 Task: Find connections with filter location Erlangen with filter topic #Professionalwomenwith filter profile language English with filter current company Adani Wilmar Limited with filter school GYAN GANGA COLLEGE OF TECHNOLOGY, JABALPUR with filter industry Satellite Telecommunications with filter service category Customer Service with filter keywords title Building Inspector
Action: Mouse moved to (465, 64)
Screenshot: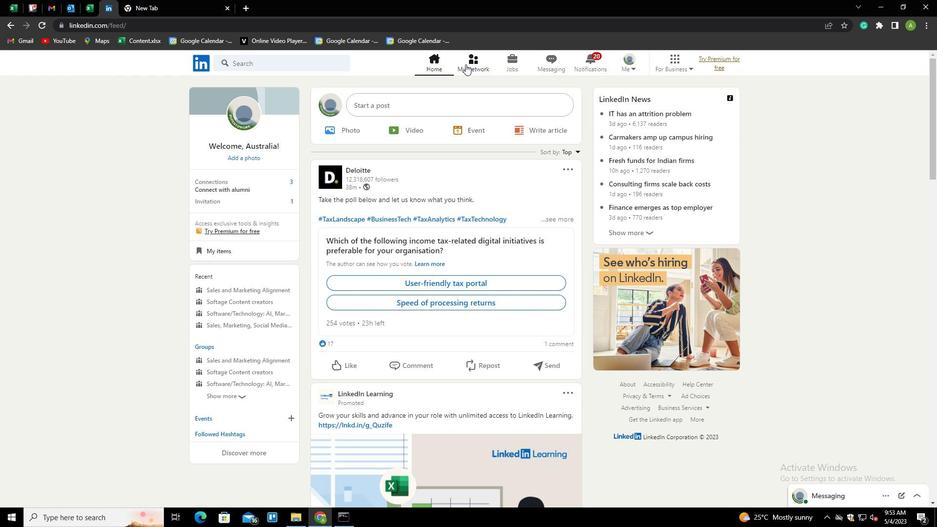 
Action: Mouse pressed left at (465, 64)
Screenshot: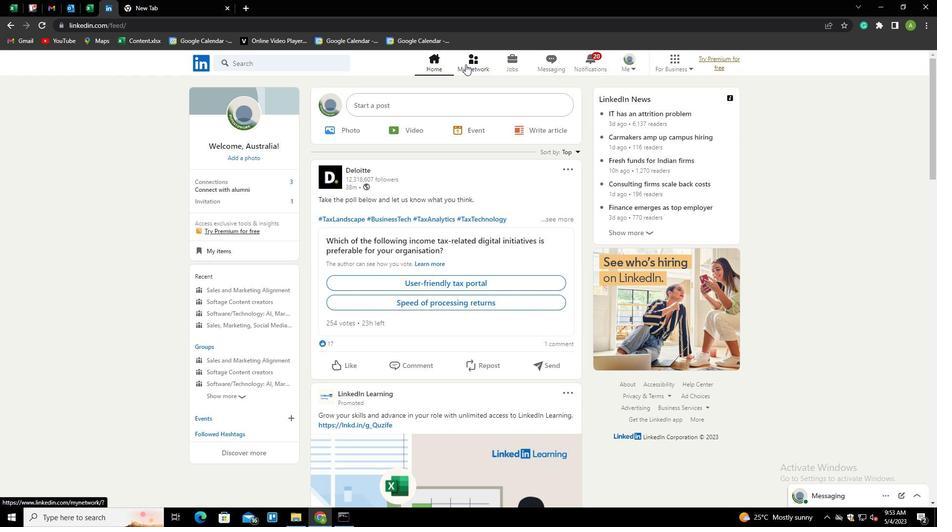 
Action: Mouse moved to (231, 117)
Screenshot: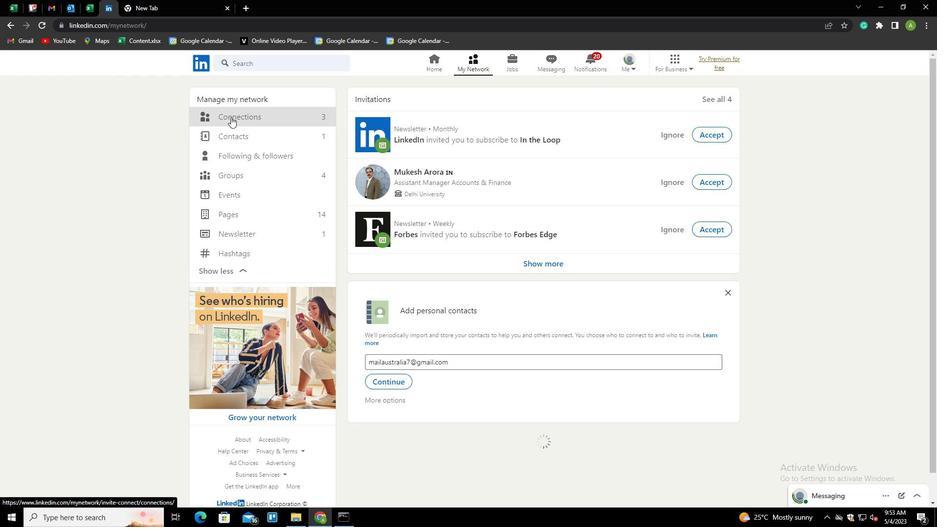 
Action: Mouse pressed left at (231, 117)
Screenshot: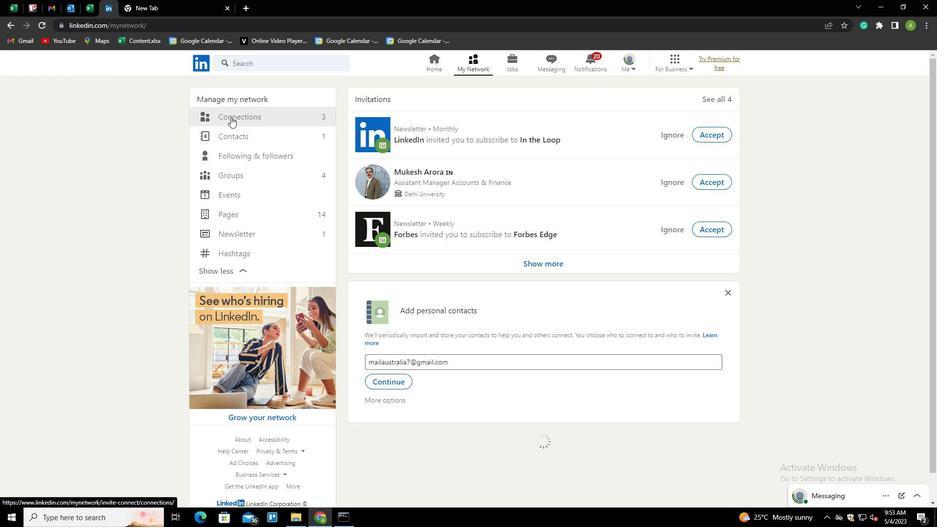 
Action: Mouse moved to (533, 113)
Screenshot: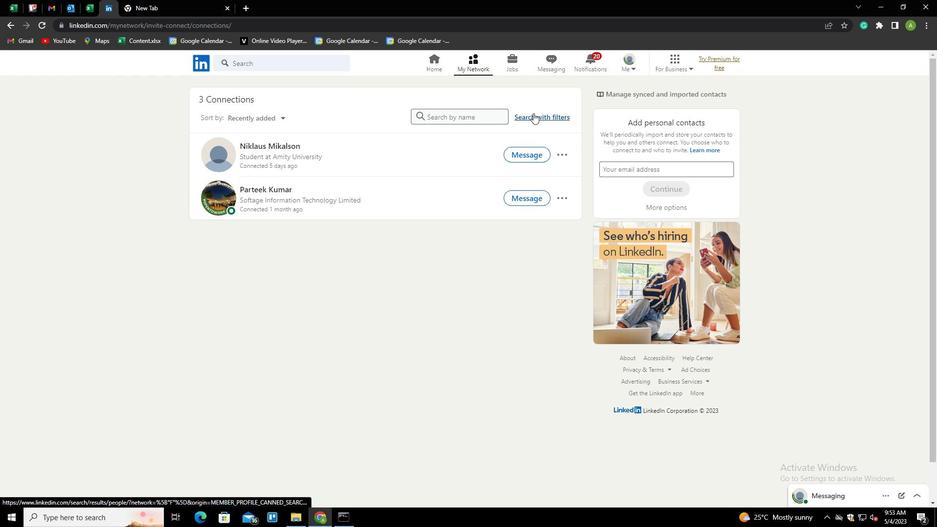 
Action: Mouse pressed left at (533, 113)
Screenshot: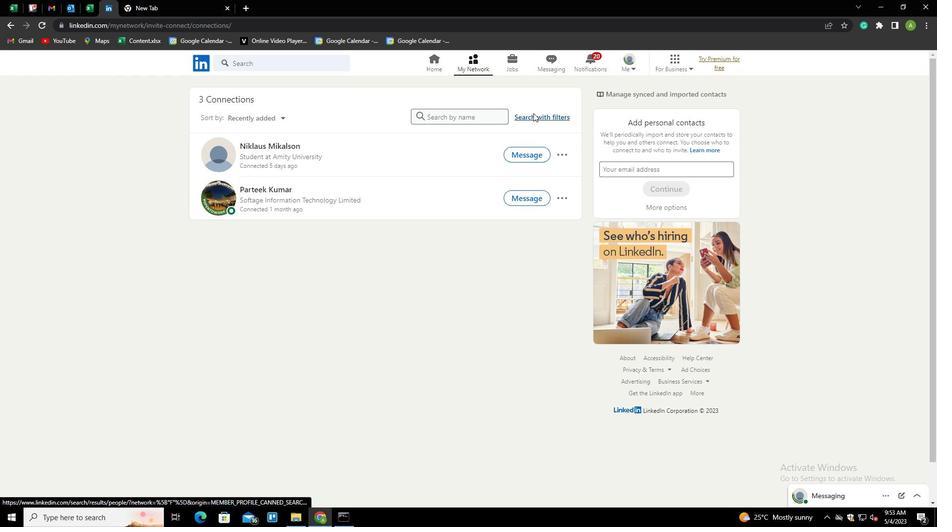 
Action: Mouse moved to (498, 87)
Screenshot: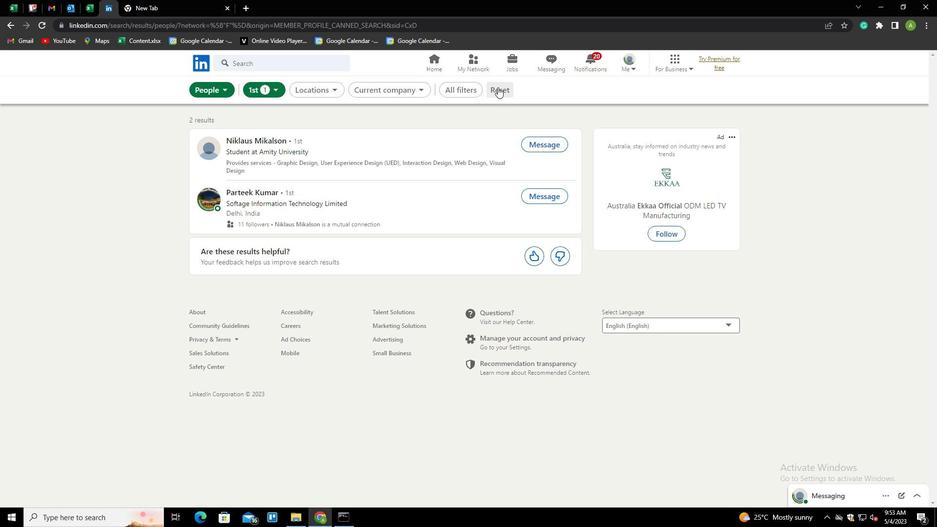 
Action: Mouse pressed left at (498, 87)
Screenshot: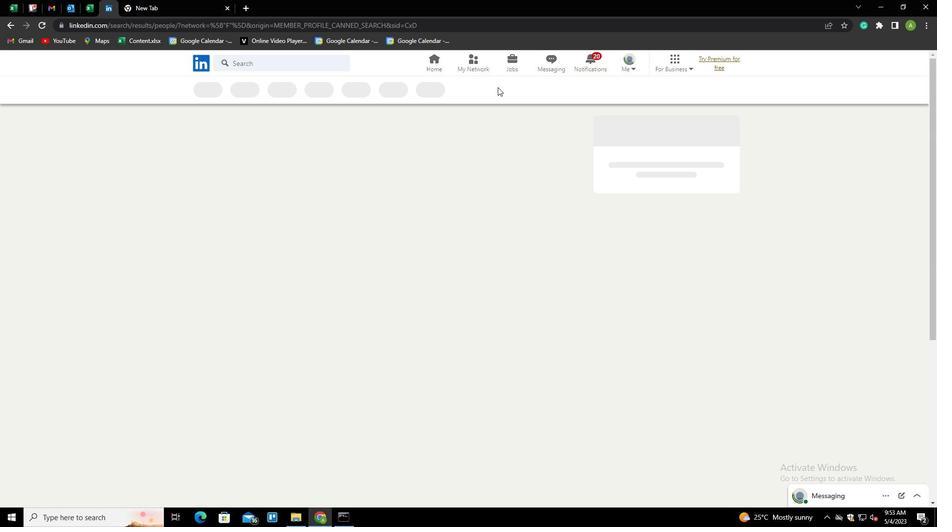 
Action: Mouse moved to (497, 94)
Screenshot: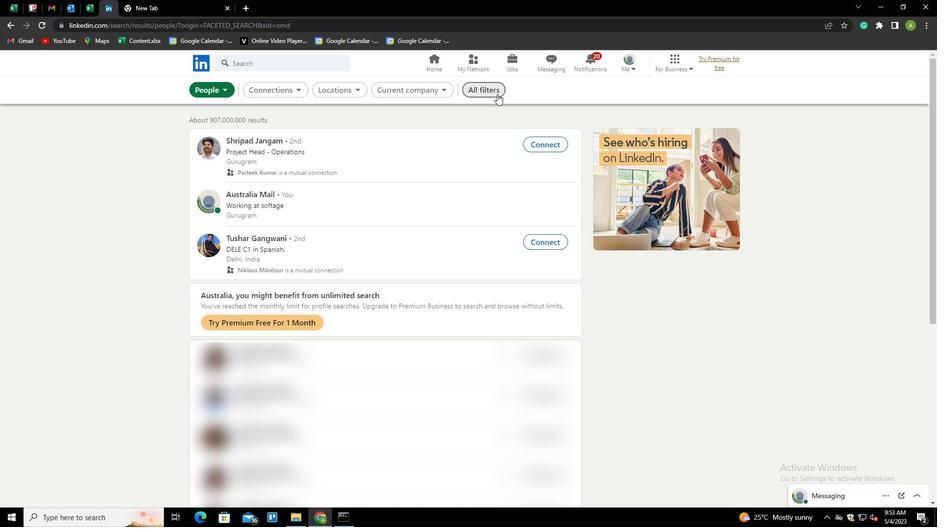 
Action: Mouse pressed left at (497, 94)
Screenshot: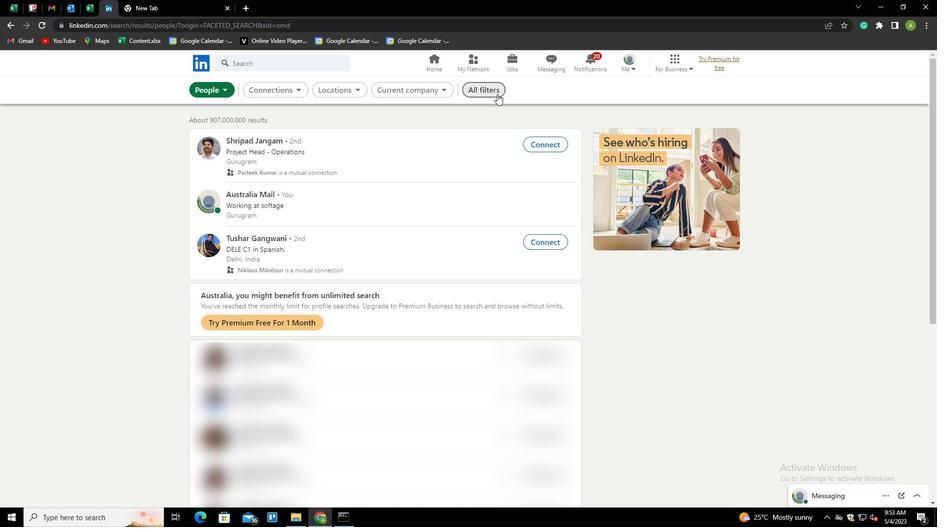 
Action: Mouse moved to (812, 235)
Screenshot: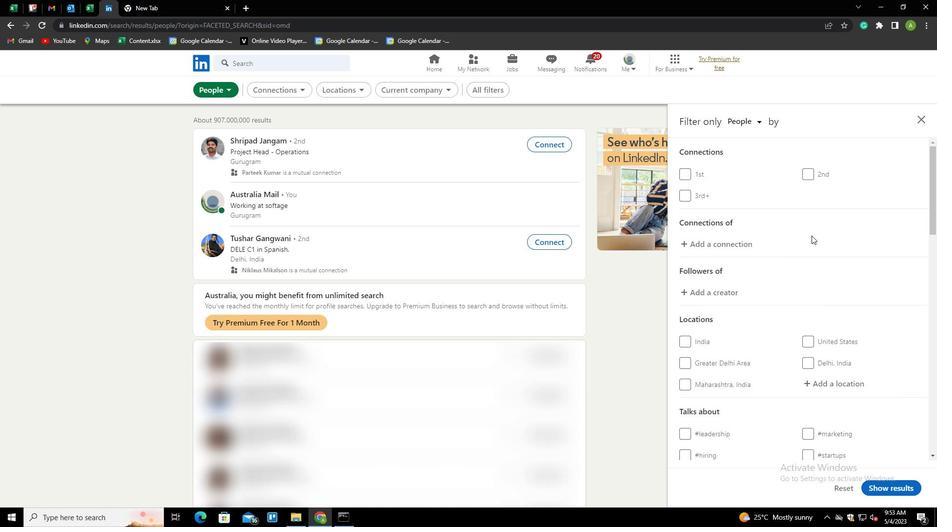 
Action: Mouse scrolled (812, 235) with delta (0, 0)
Screenshot: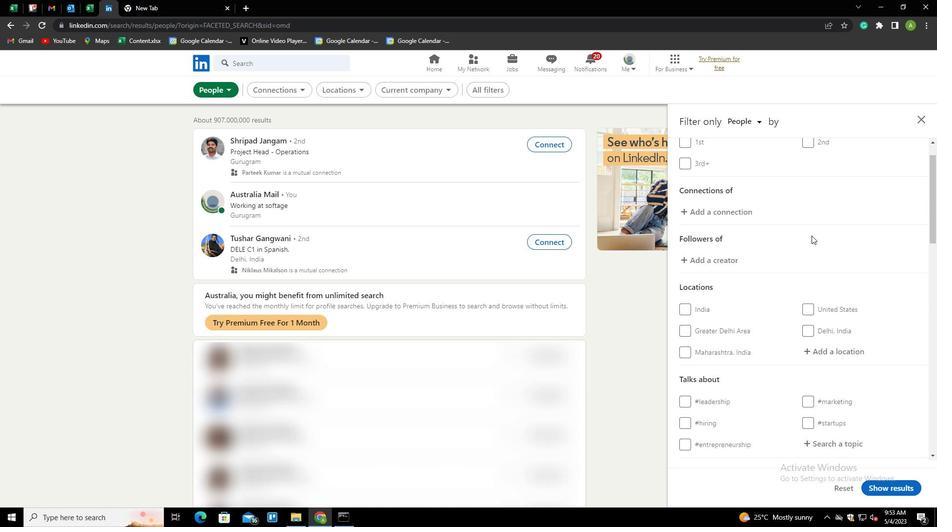 
Action: Mouse scrolled (812, 235) with delta (0, 0)
Screenshot: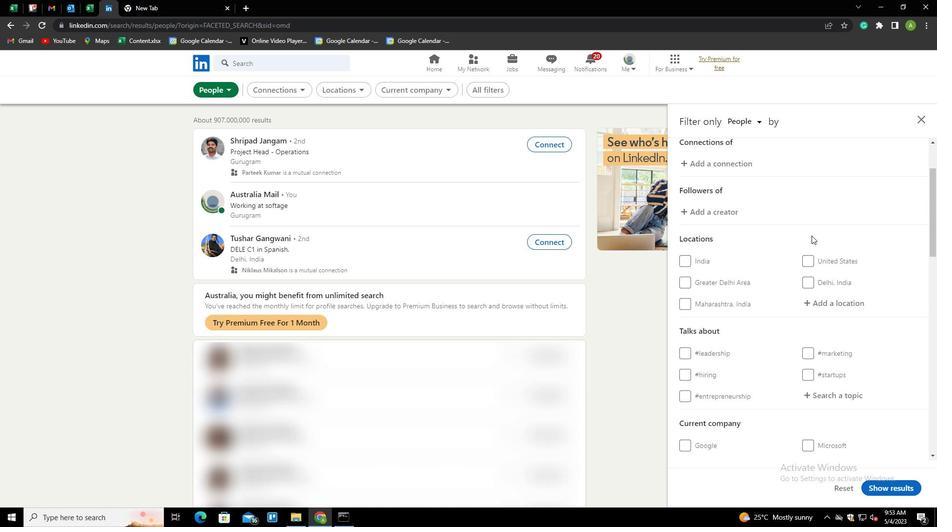 
Action: Mouse moved to (815, 282)
Screenshot: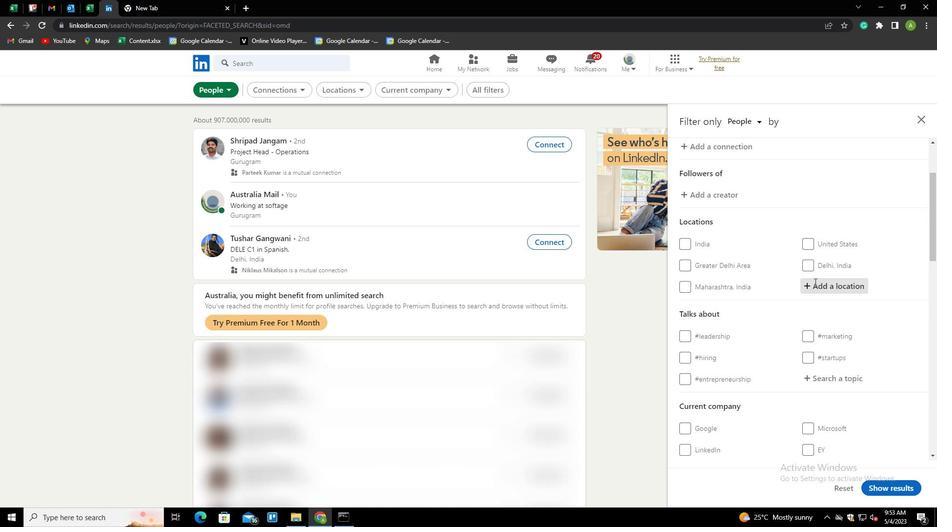 
Action: Mouse pressed left at (815, 282)
Screenshot: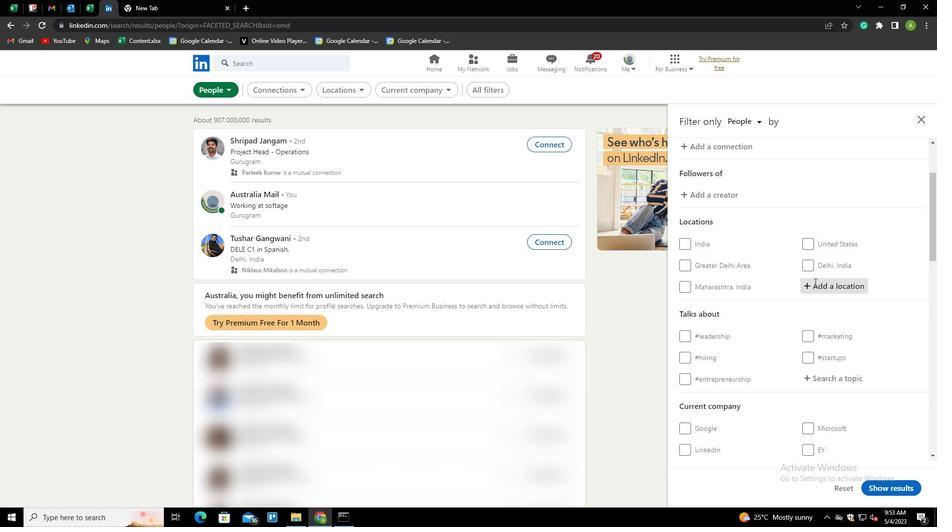
Action: Mouse moved to (828, 289)
Screenshot: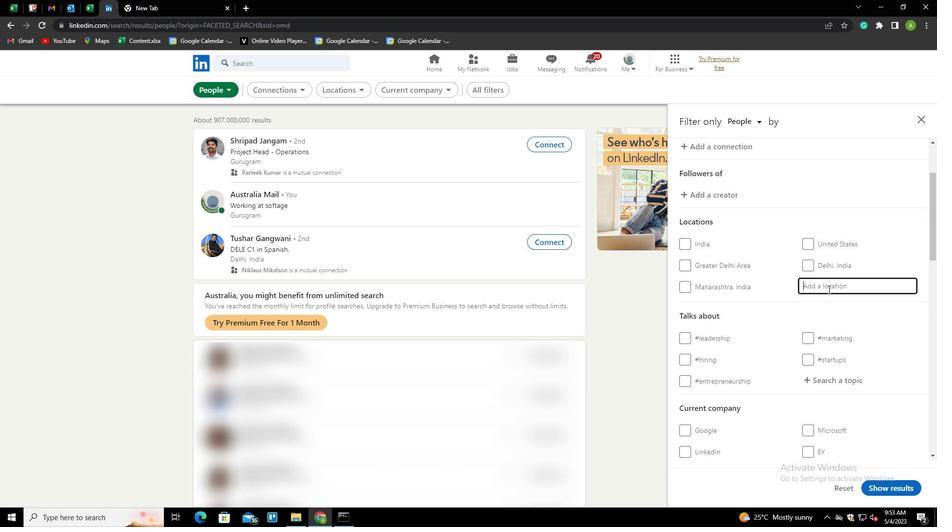 
Action: Mouse pressed left at (828, 289)
Screenshot: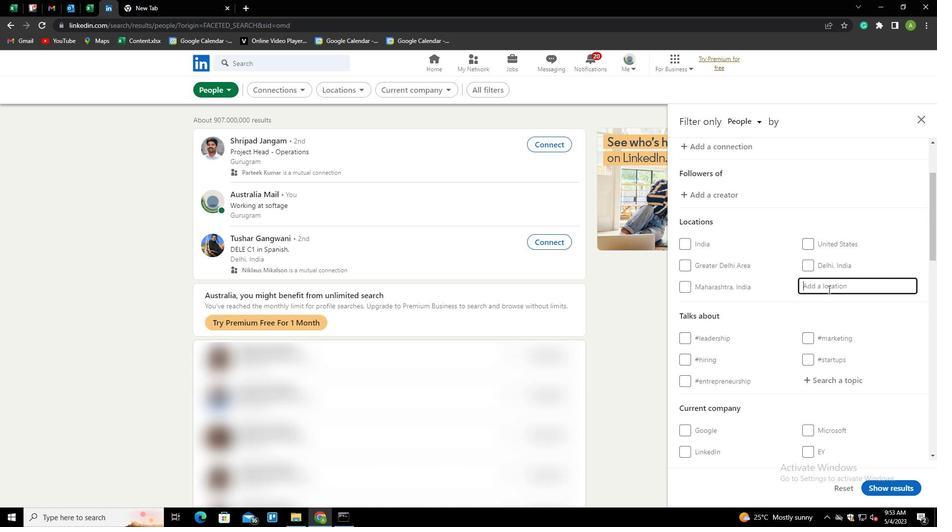 
Action: Key pressed <Key.shift>ERLANGEN<Key.down><Key.enter>
Screenshot: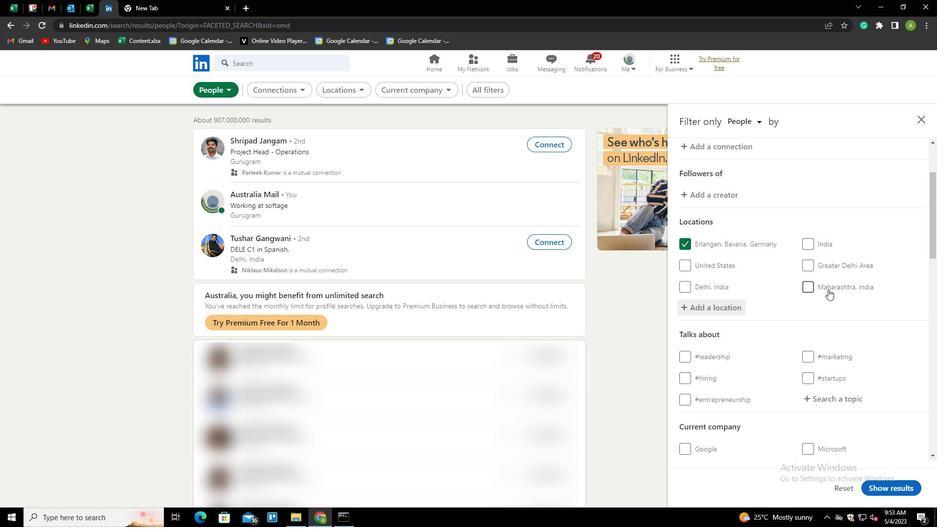 
Action: Mouse scrolled (828, 289) with delta (0, 0)
Screenshot: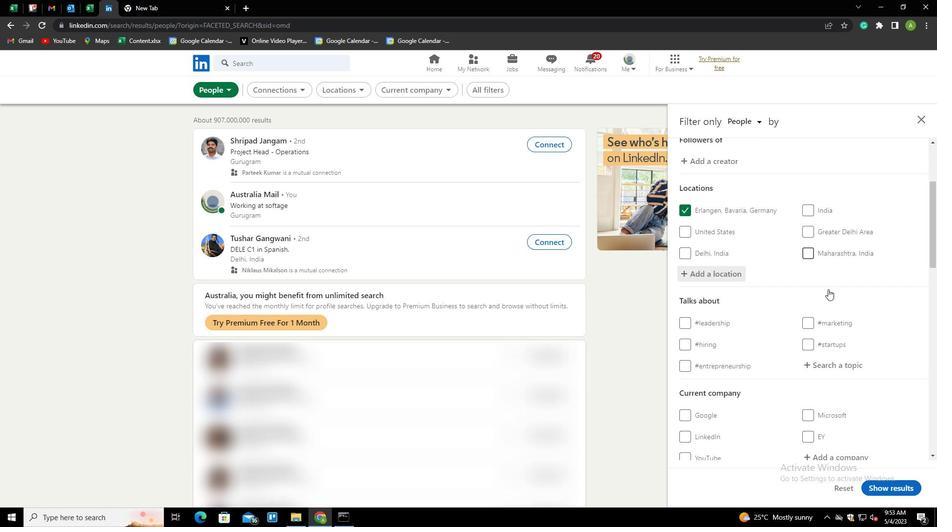 
Action: Mouse scrolled (828, 289) with delta (0, 0)
Screenshot: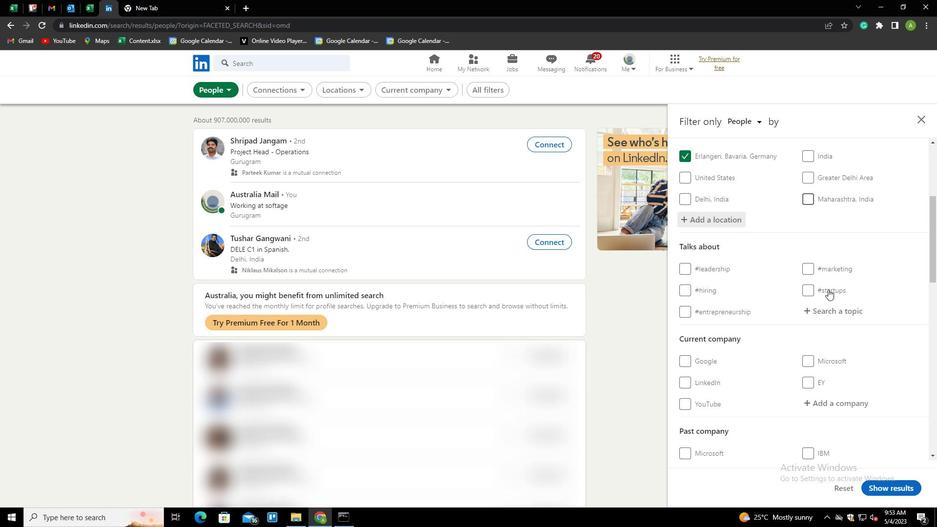 
Action: Mouse scrolled (828, 289) with delta (0, 0)
Screenshot: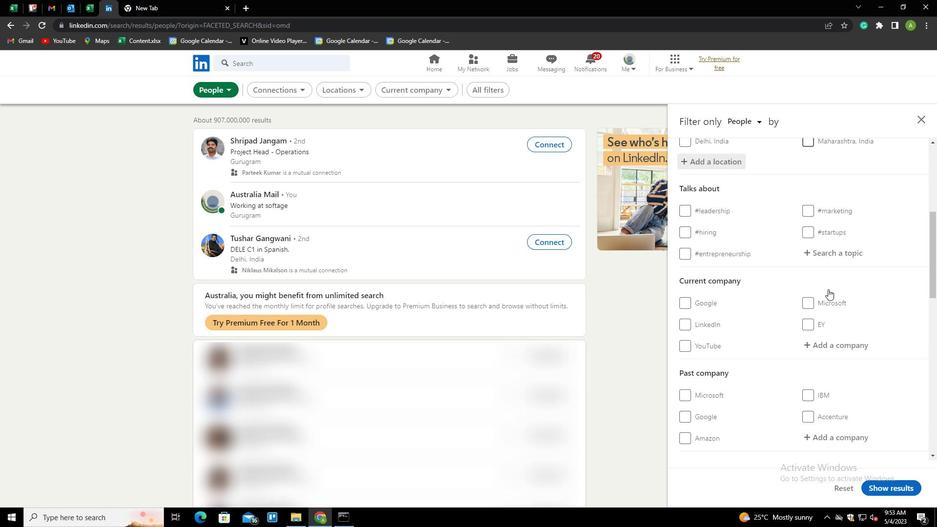 
Action: Mouse moved to (828, 254)
Screenshot: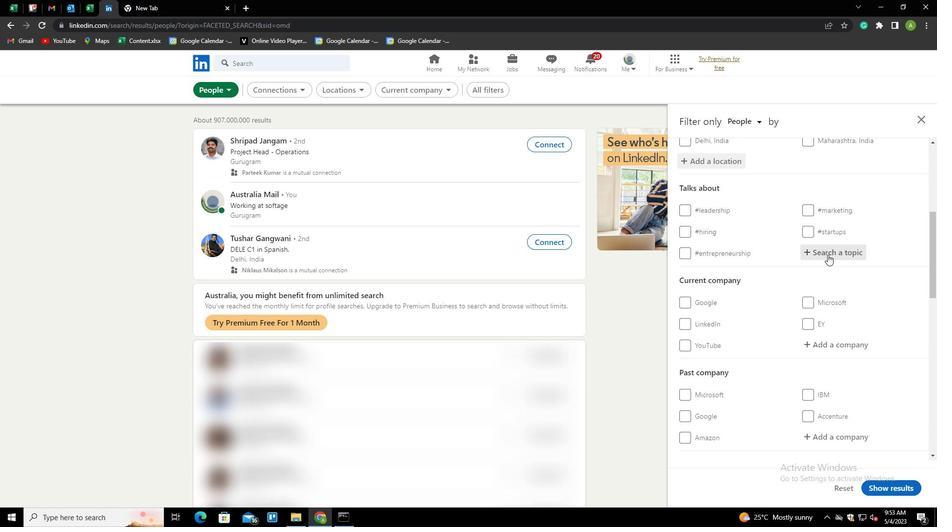 
Action: Mouse pressed left at (828, 254)
Screenshot: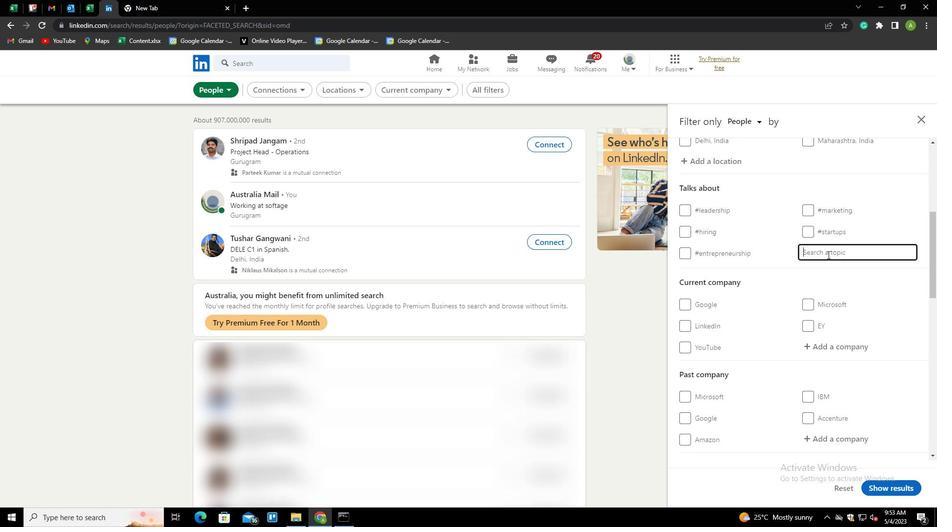 
Action: Key pressed PROFESSIONAL<Key.down><Key.down>WOMEN<Key.down><Key.enter>
Screenshot: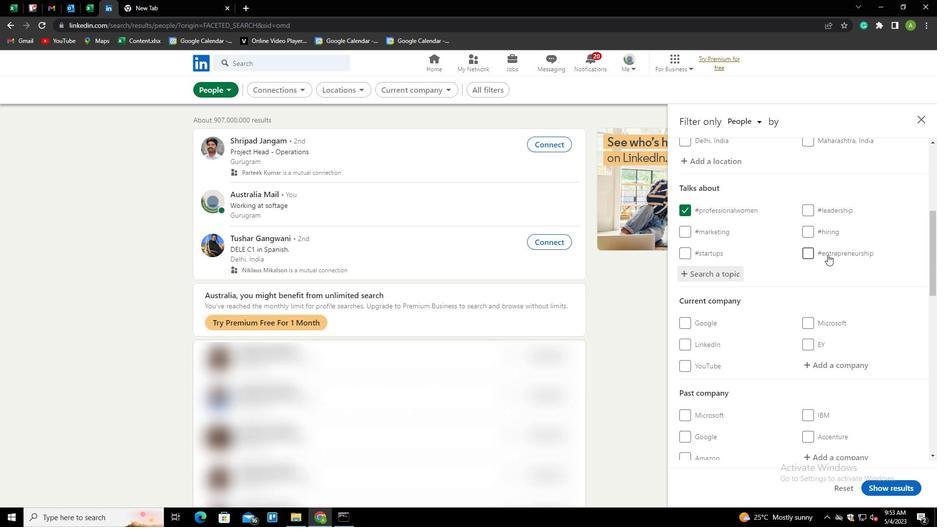 
Action: Mouse scrolled (828, 254) with delta (0, 0)
Screenshot: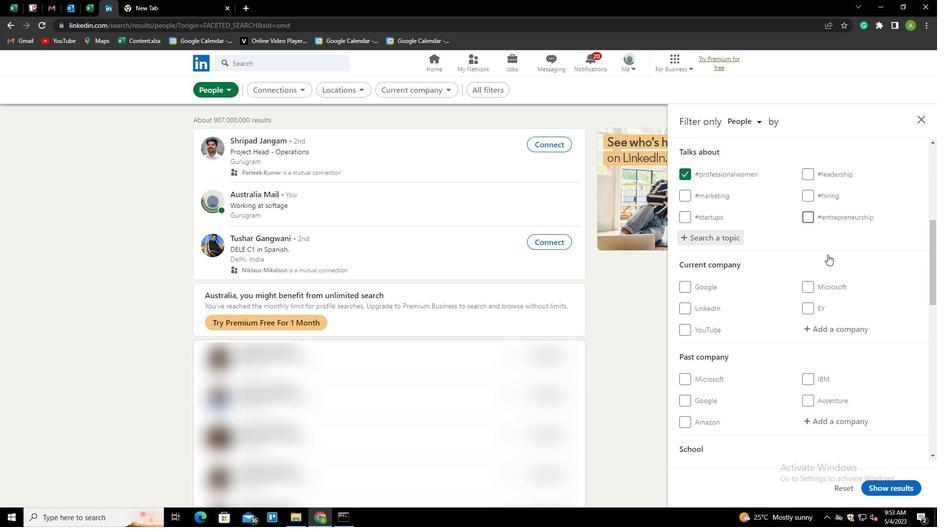 
Action: Mouse scrolled (828, 254) with delta (0, 0)
Screenshot: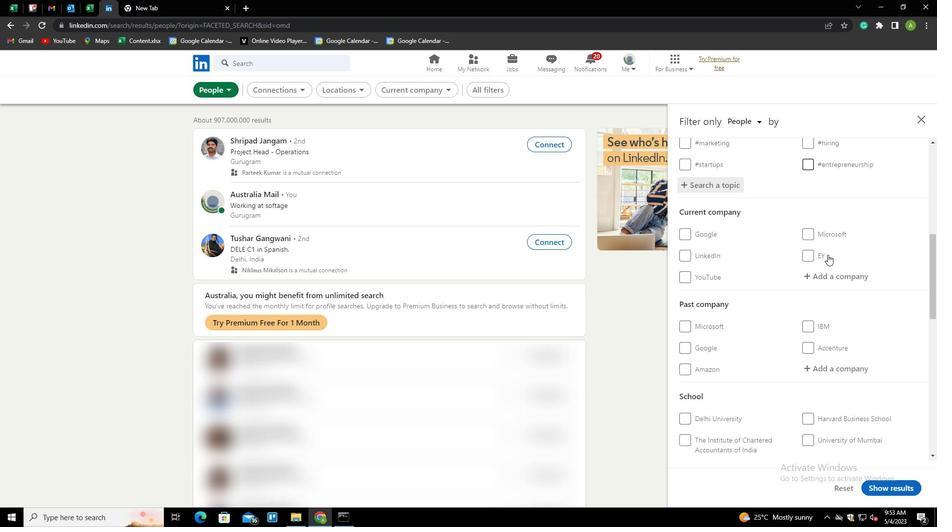 
Action: Mouse scrolled (828, 254) with delta (0, 0)
Screenshot: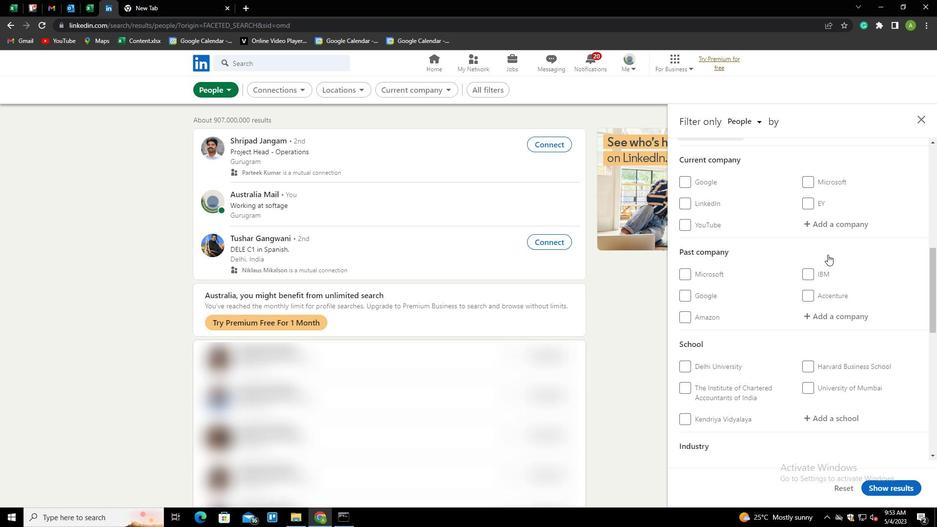 
Action: Mouse scrolled (828, 254) with delta (0, 0)
Screenshot: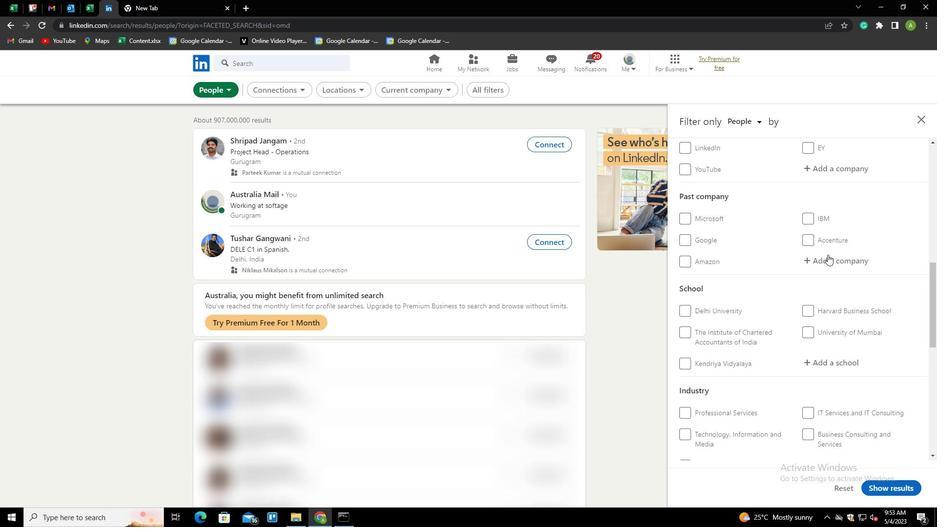 
Action: Mouse scrolled (828, 254) with delta (0, 0)
Screenshot: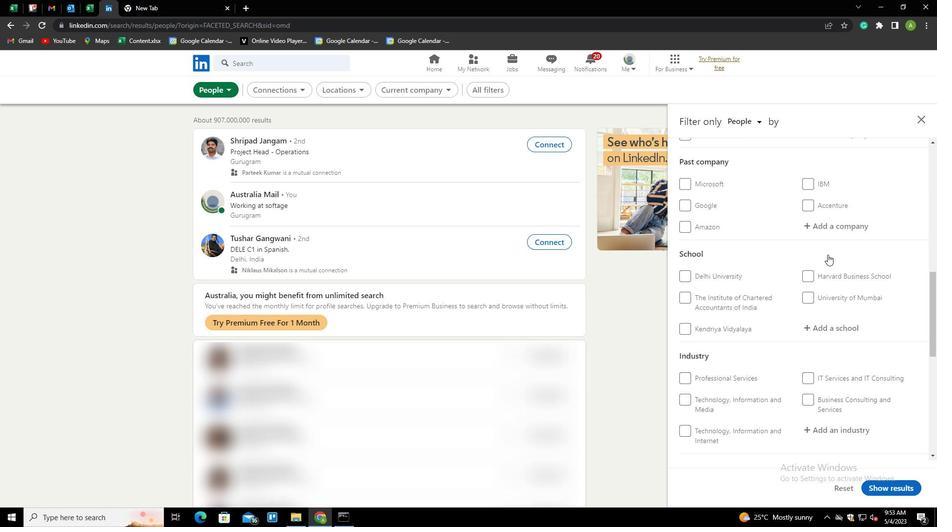 
Action: Mouse scrolled (828, 254) with delta (0, 0)
Screenshot: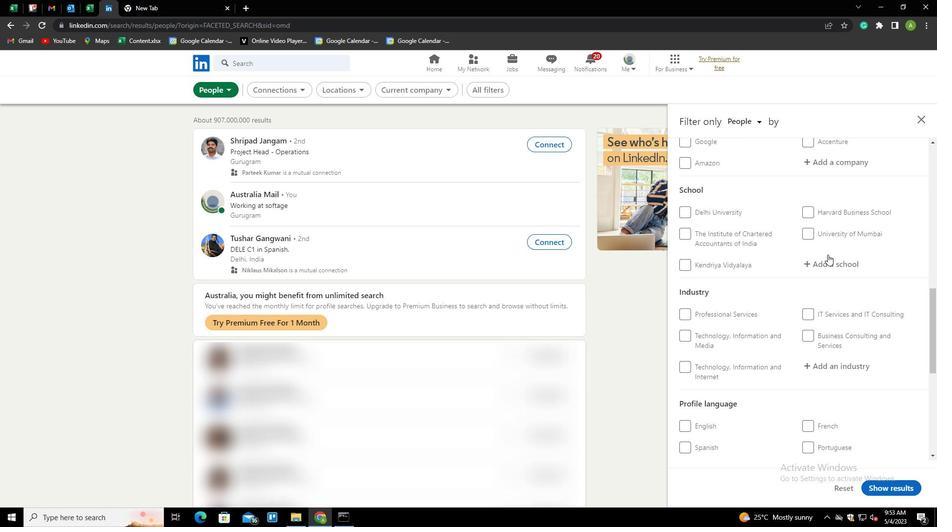 
Action: Mouse scrolled (828, 254) with delta (0, 0)
Screenshot: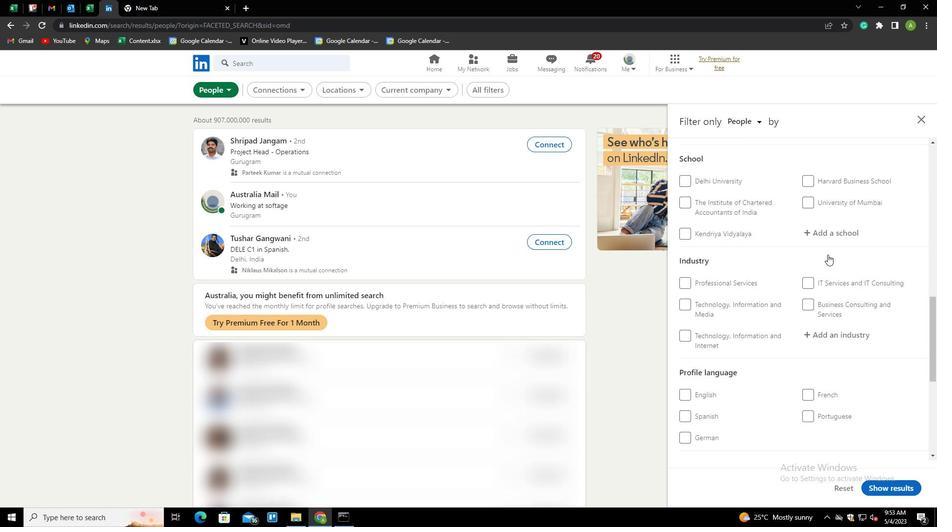 
Action: Mouse scrolled (828, 254) with delta (0, 0)
Screenshot: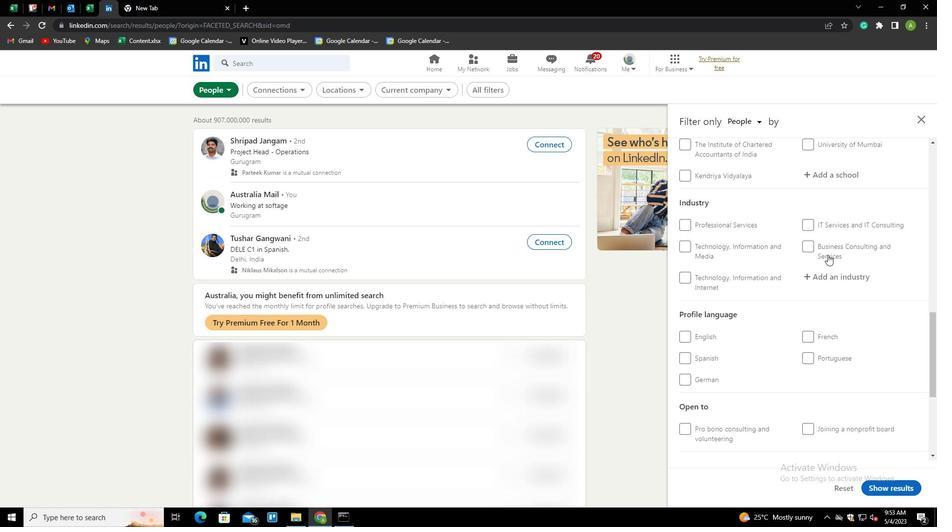 
Action: Mouse scrolled (828, 254) with delta (0, 0)
Screenshot: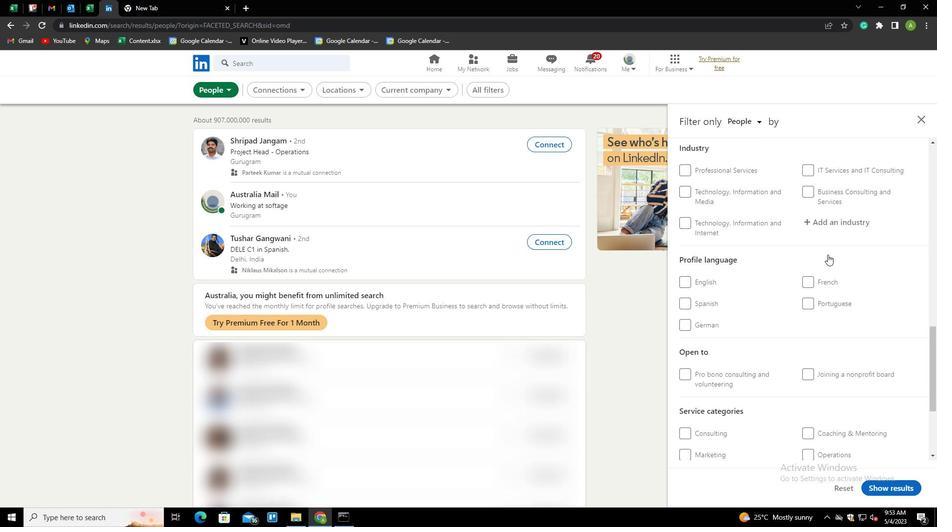 
Action: Mouse moved to (693, 281)
Screenshot: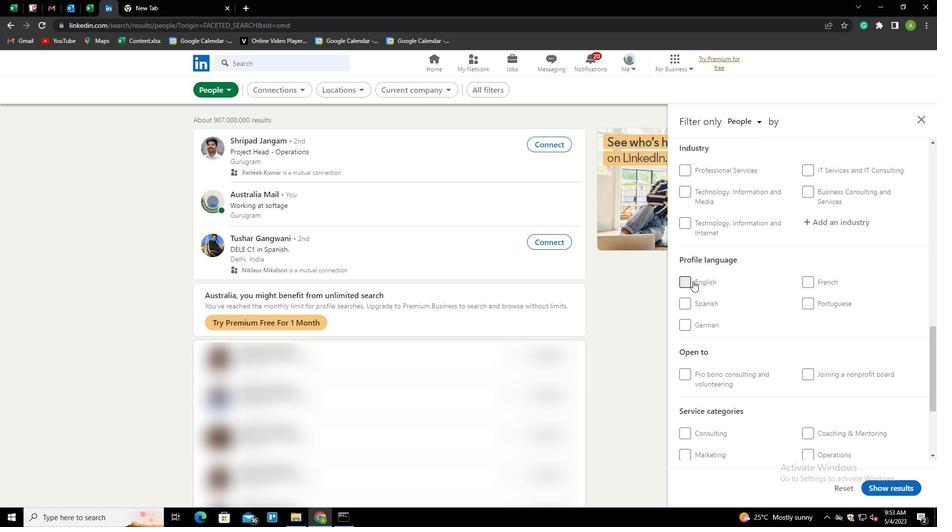 
Action: Mouse pressed left at (693, 281)
Screenshot: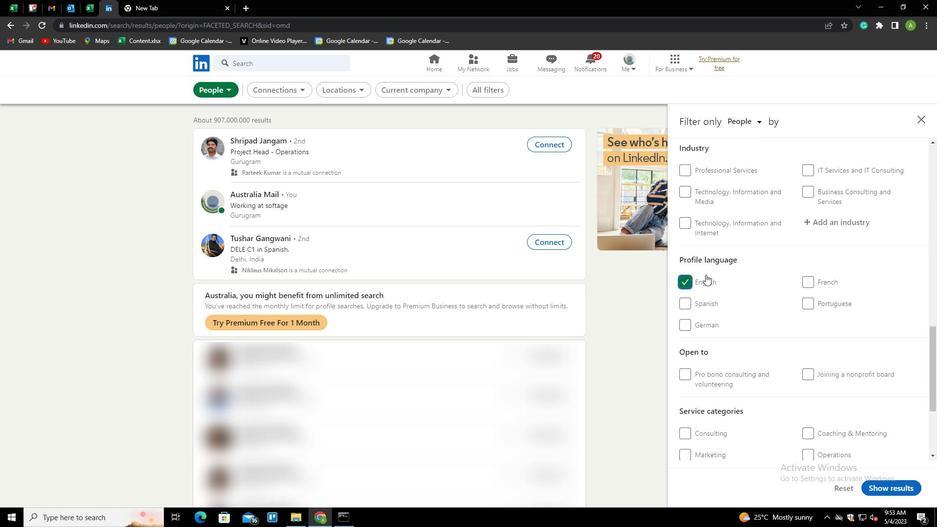 
Action: Mouse moved to (830, 236)
Screenshot: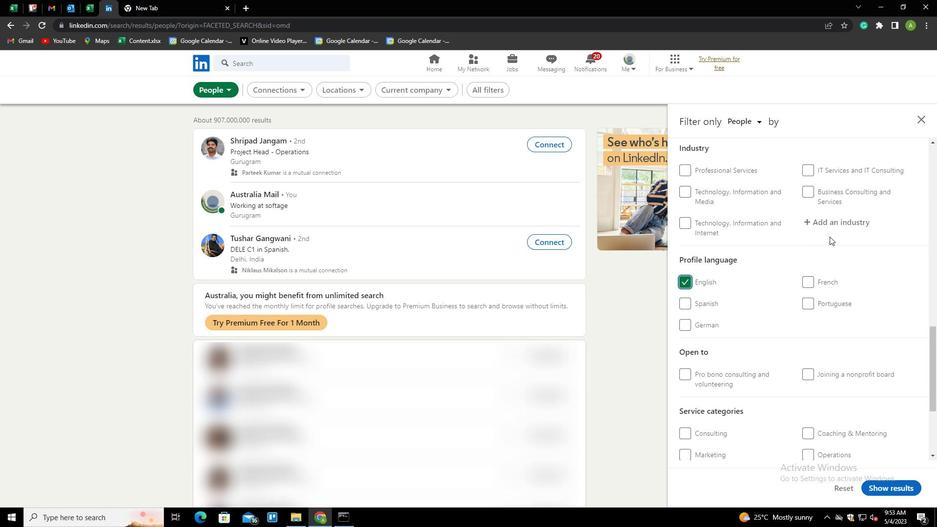 
Action: Mouse scrolled (830, 237) with delta (0, 0)
Screenshot: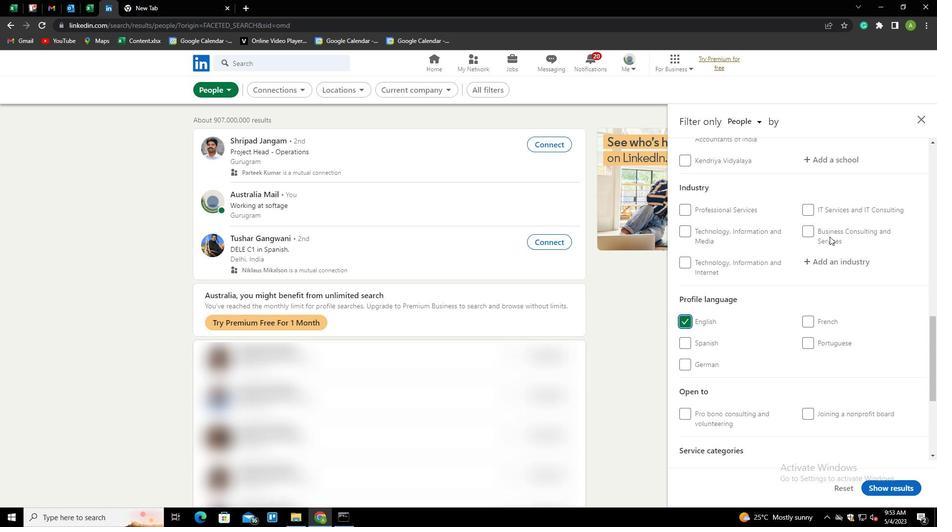 
Action: Mouse scrolled (830, 237) with delta (0, 0)
Screenshot: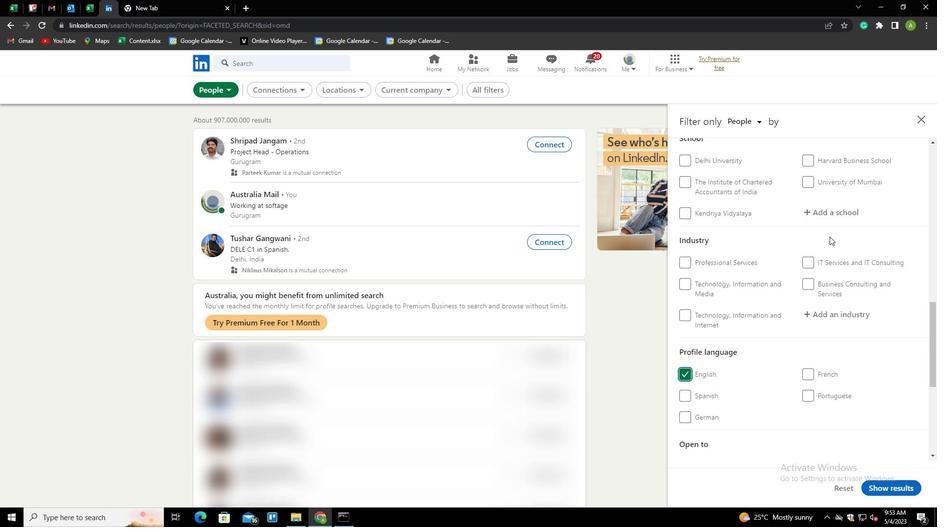 
Action: Mouse scrolled (830, 237) with delta (0, 0)
Screenshot: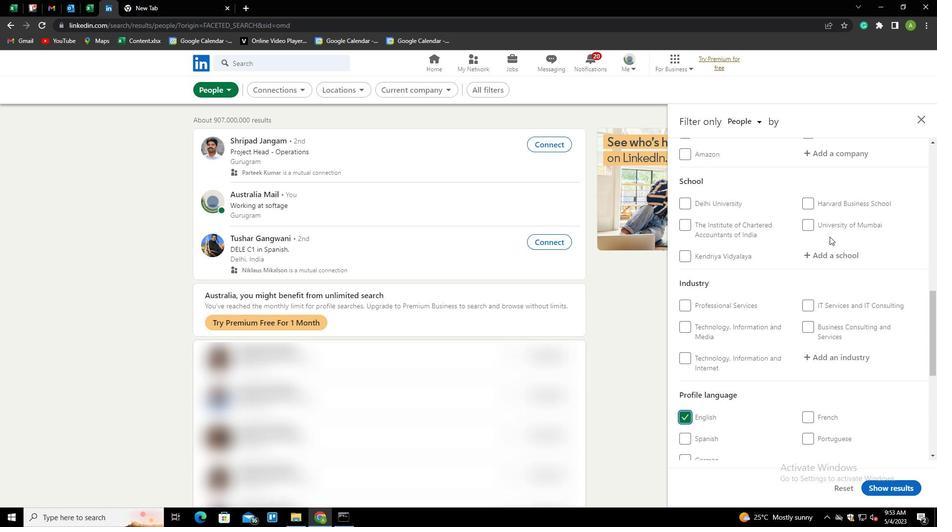 
Action: Mouse scrolled (830, 237) with delta (0, 0)
Screenshot: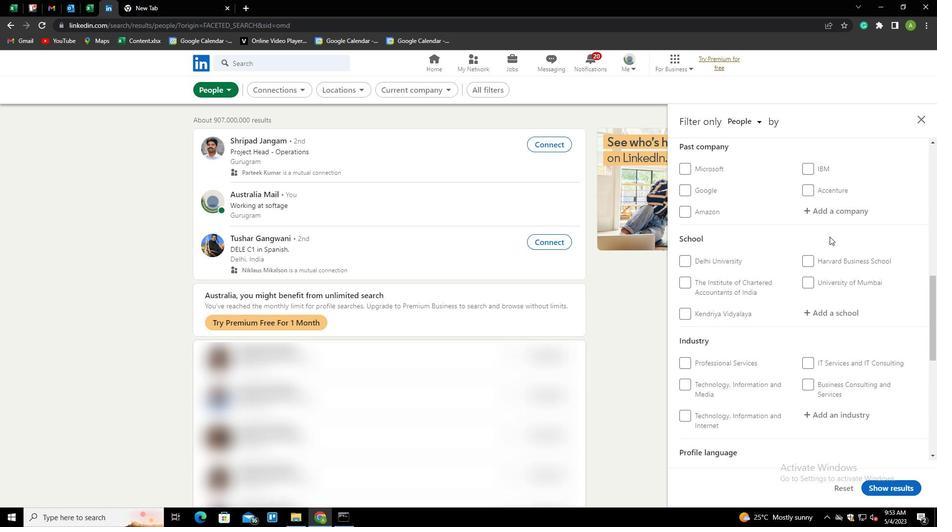 
Action: Mouse scrolled (830, 237) with delta (0, 0)
Screenshot: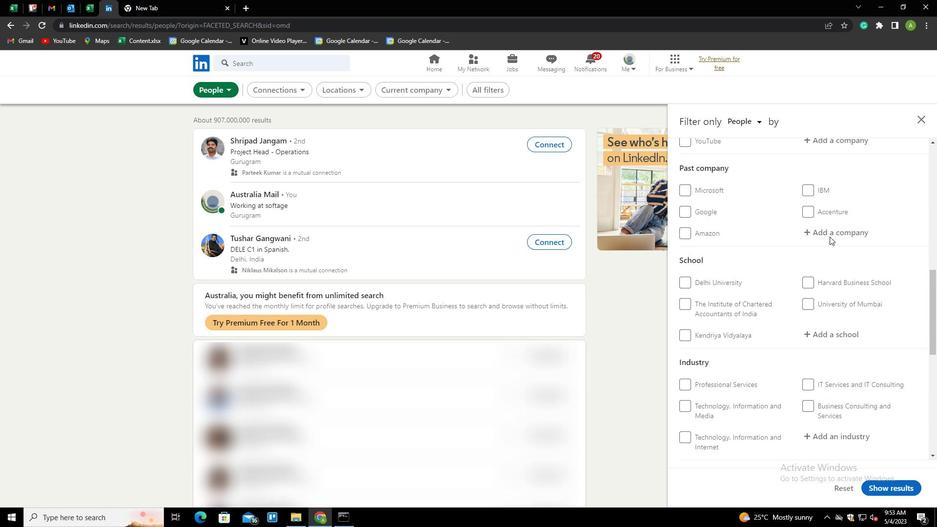 
Action: Mouse scrolled (830, 237) with delta (0, 0)
Screenshot: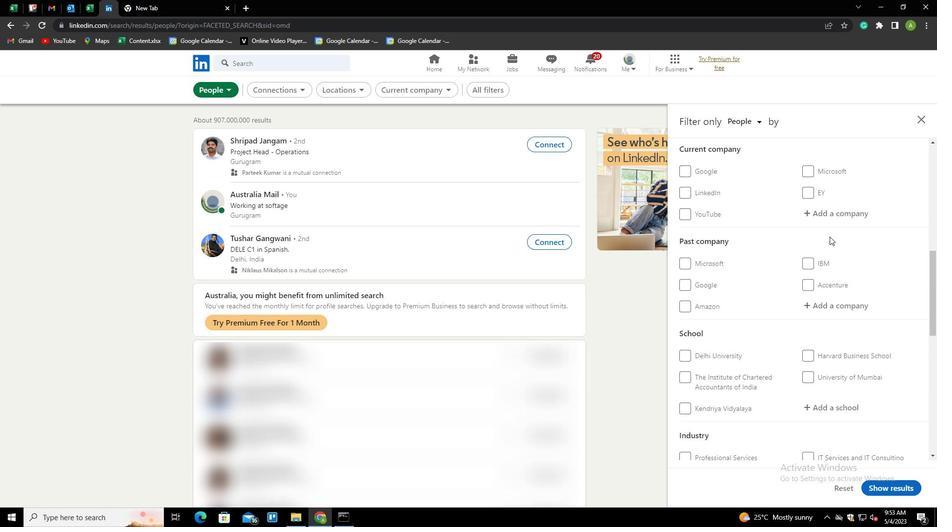 
Action: Mouse scrolled (830, 237) with delta (0, 0)
Screenshot: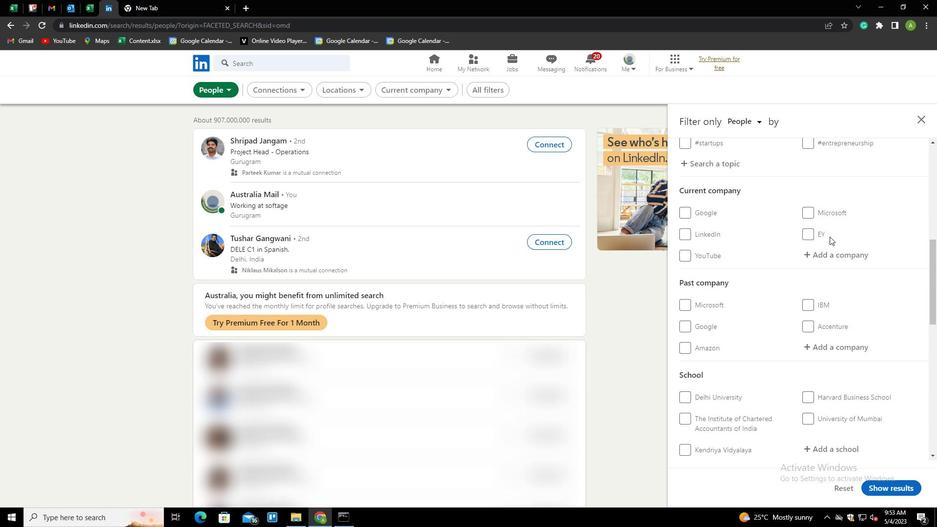 
Action: Mouse scrolled (830, 237) with delta (0, 0)
Screenshot: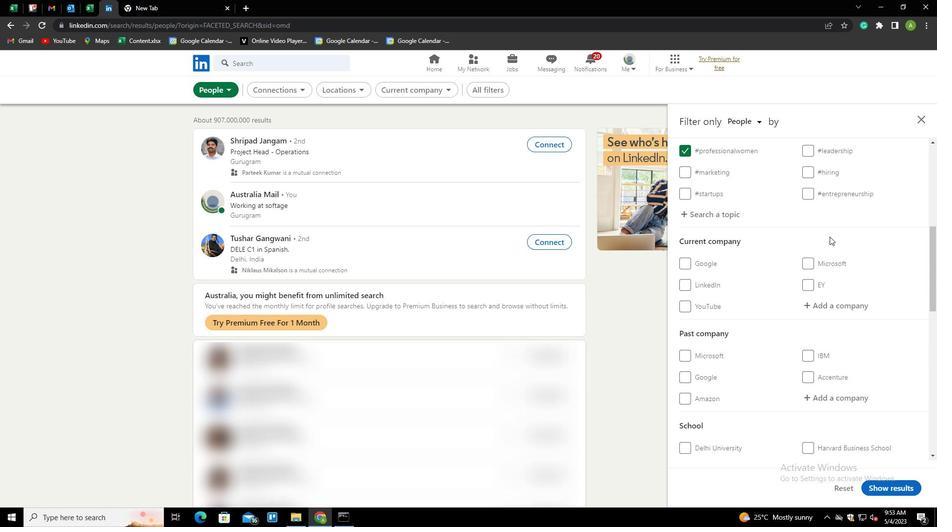 
Action: Mouse moved to (828, 316)
Screenshot: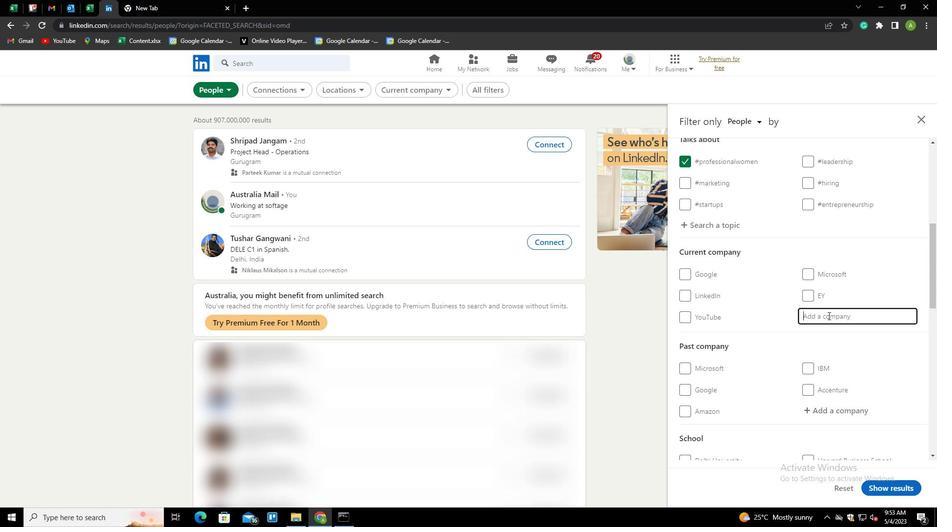 
Action: Mouse pressed left at (828, 316)
Screenshot: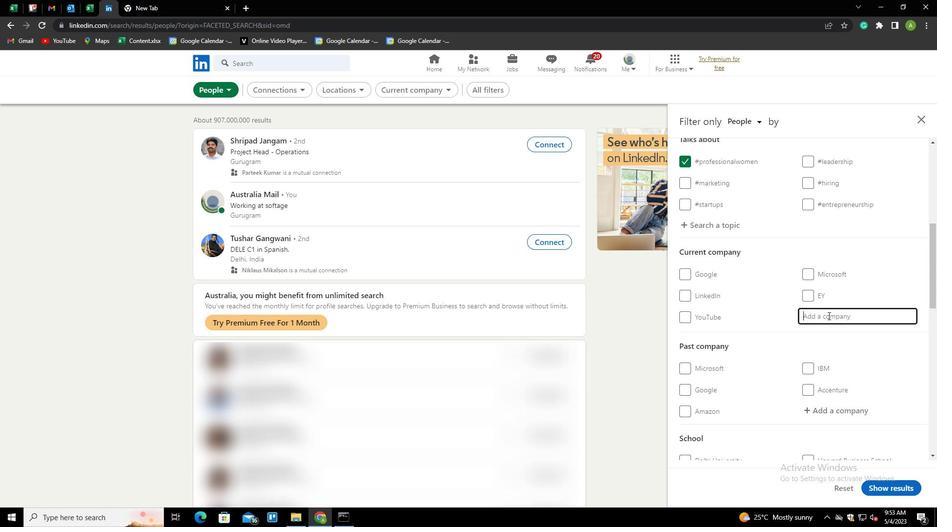 
Action: Key pressed <Key.shift>ADANI<Key.space><Key.shift>WILMAR<Key.down><Key.enter>
Screenshot: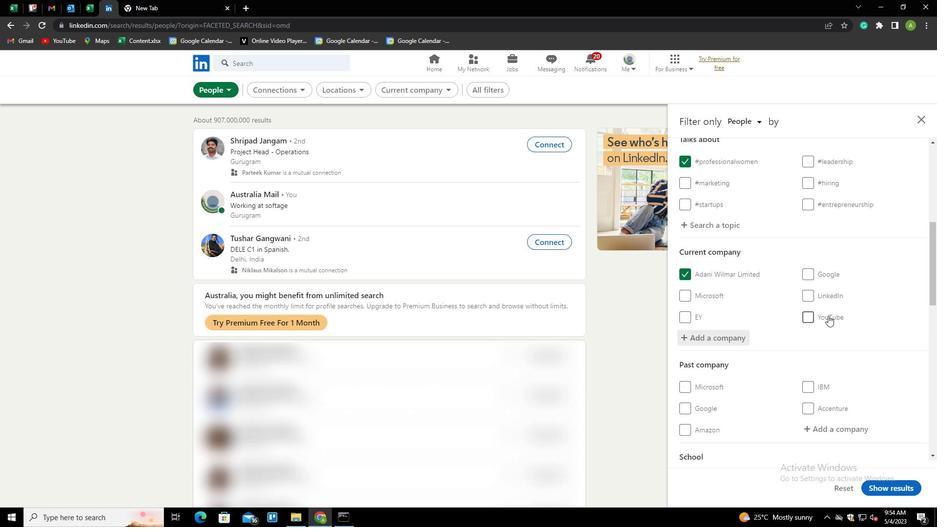 
Action: Mouse scrolled (828, 315) with delta (0, 0)
Screenshot: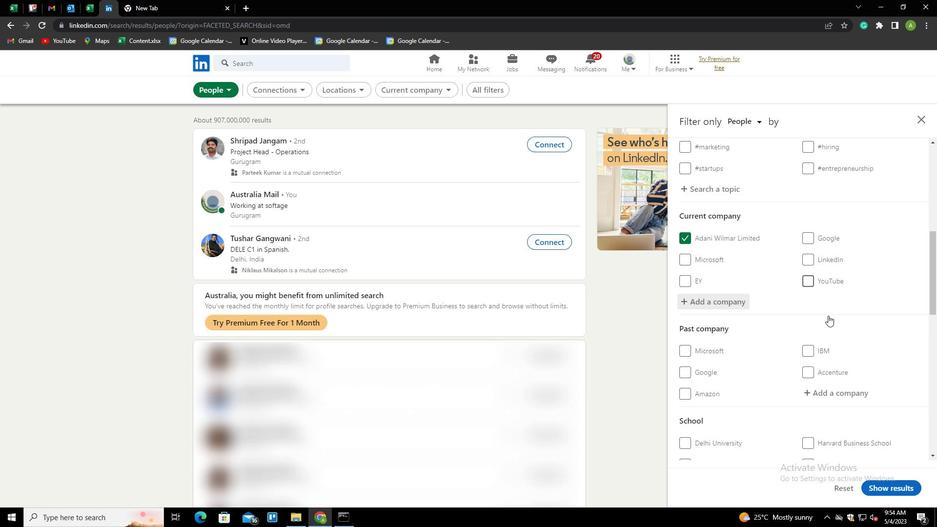 
Action: Mouse scrolled (828, 315) with delta (0, 0)
Screenshot: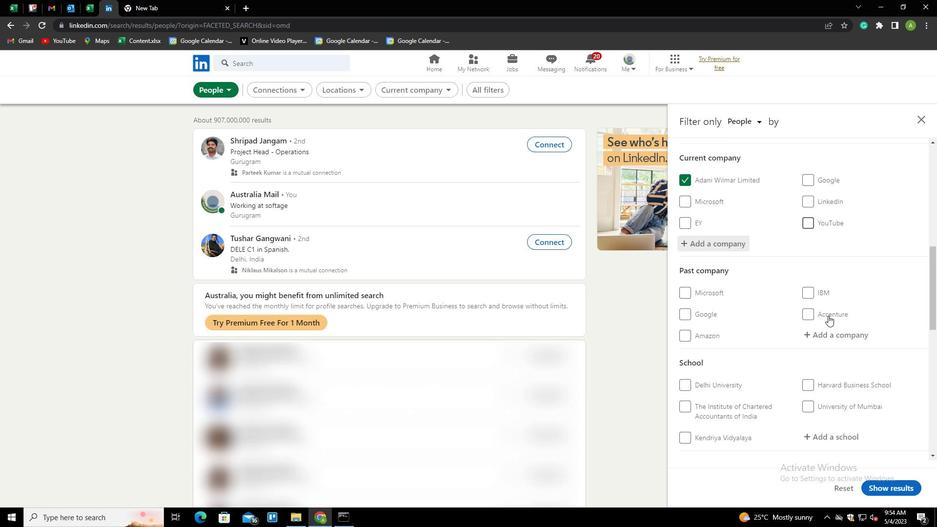 
Action: Mouse scrolled (828, 315) with delta (0, 0)
Screenshot: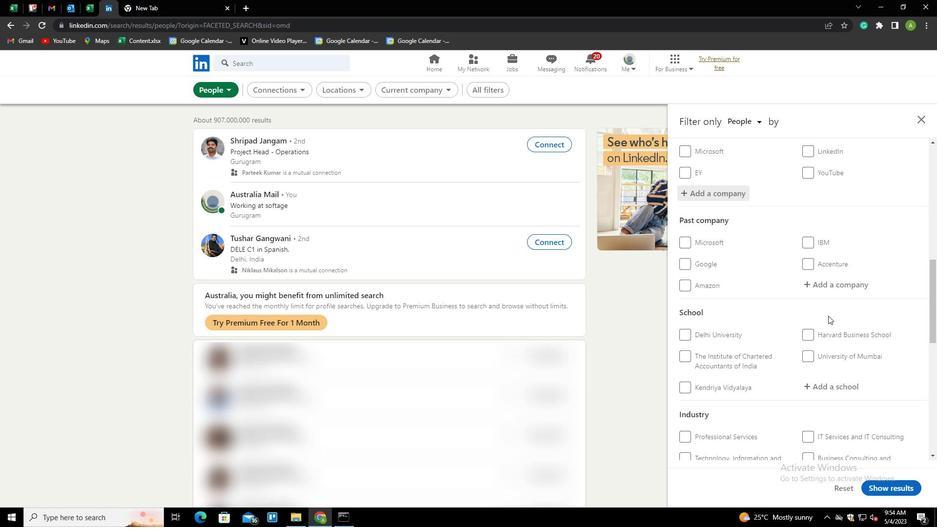 
Action: Mouse scrolled (828, 315) with delta (0, 0)
Screenshot: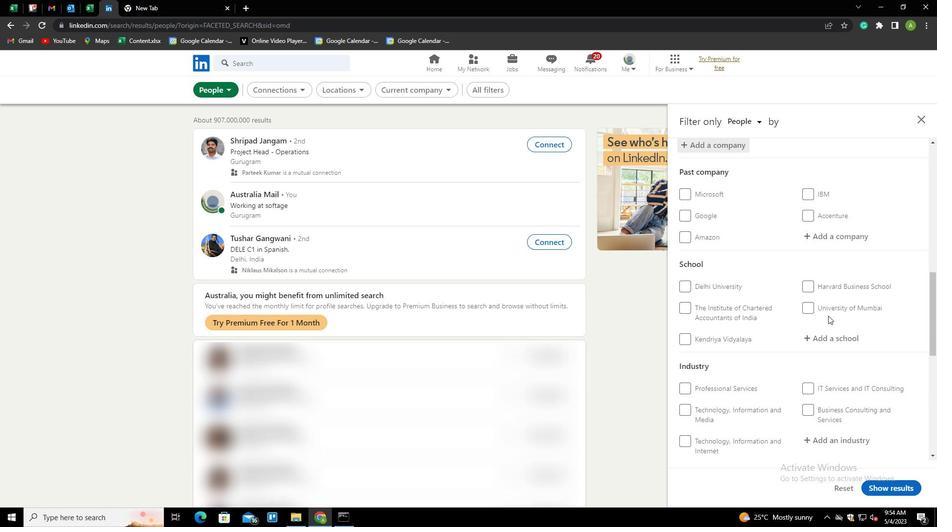 
Action: Mouse moved to (826, 331)
Screenshot: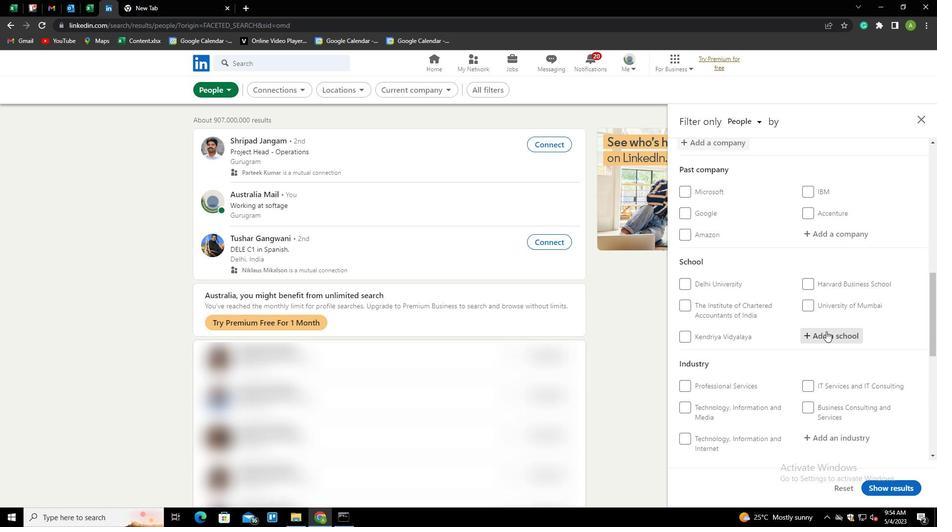 
Action: Mouse pressed left at (826, 331)
Screenshot: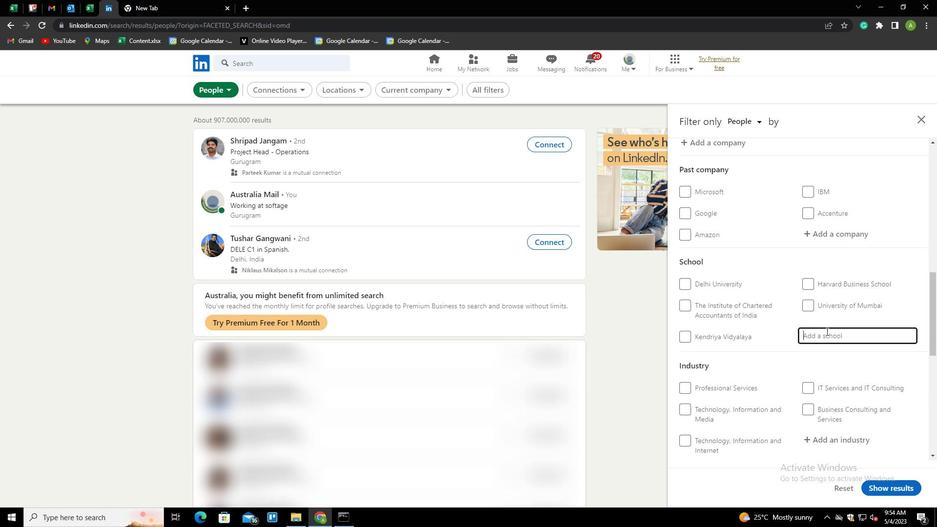 
Action: Key pressed <Key.shift>GRA<Key.backspace><Key.backspace><Key.backspace><Key.shift>GYAN<Key.space><Key.shift>GAN<Key.backspace><Key.backspace><Key.backspace><Key.backspace><Key.backspace><Key.backspace><Key.backspace><Key.shift><Key.shift><Key.shift><Key.shift>YAN<Key.space><Key.shift><Key.shift><Key.shift><Key.shift>GANGA<Key.down><Key.down><Key.enter>
Screenshot: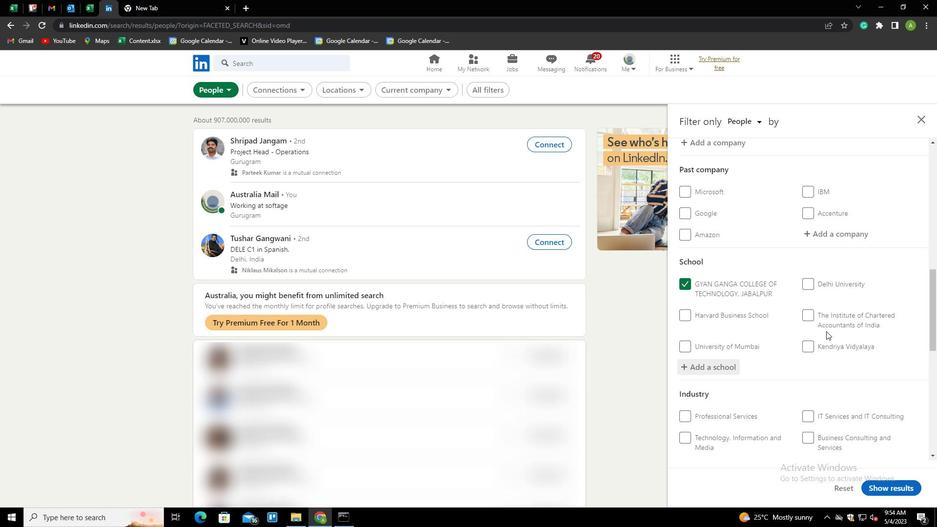 
Action: Mouse scrolled (826, 331) with delta (0, 0)
Screenshot: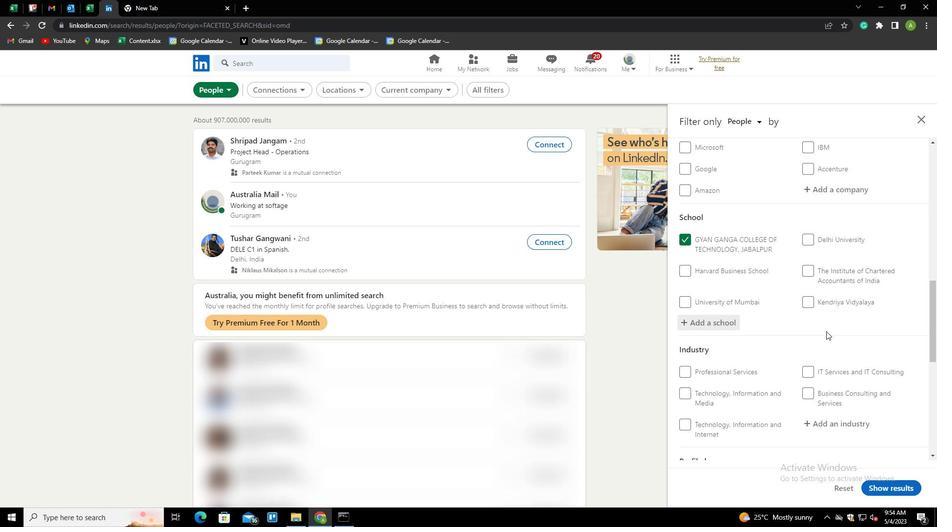 
Action: Mouse scrolled (826, 331) with delta (0, 0)
Screenshot: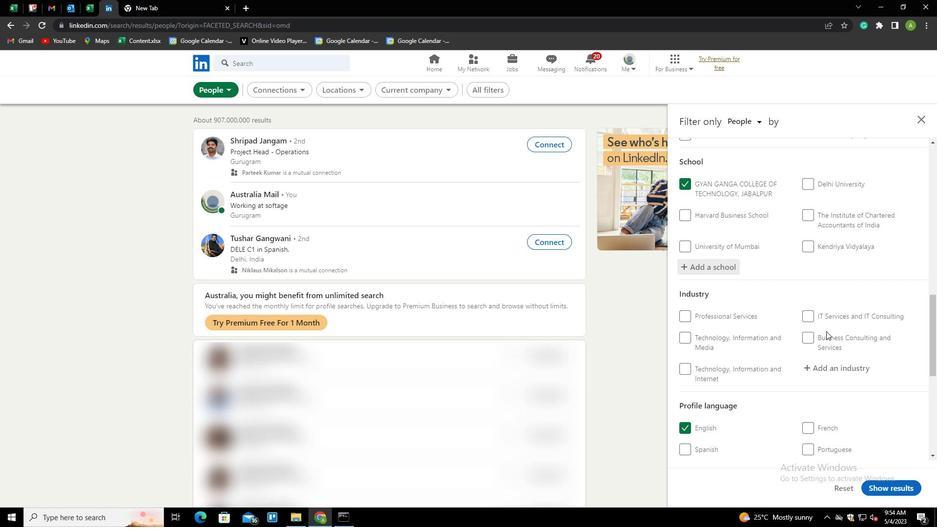 
Action: Mouse scrolled (826, 331) with delta (0, 0)
Screenshot: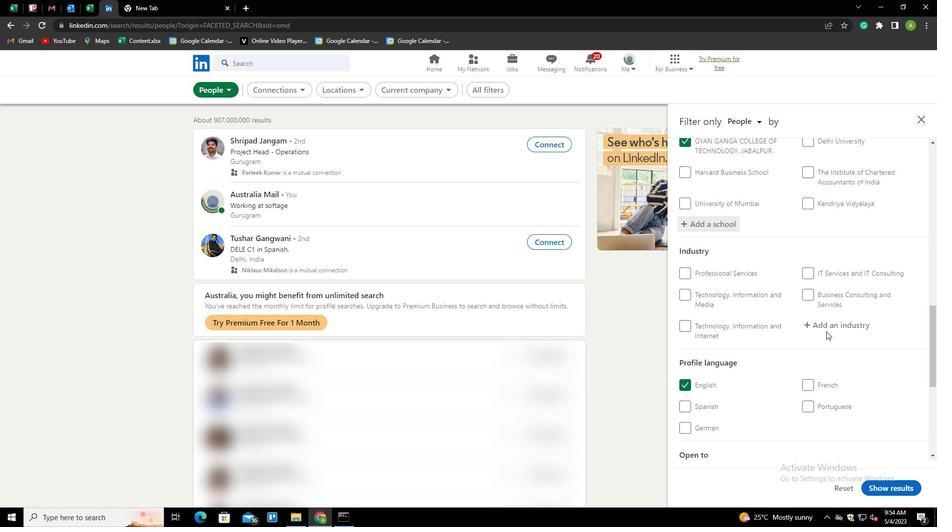 
Action: Mouse scrolled (826, 331) with delta (0, 0)
Screenshot: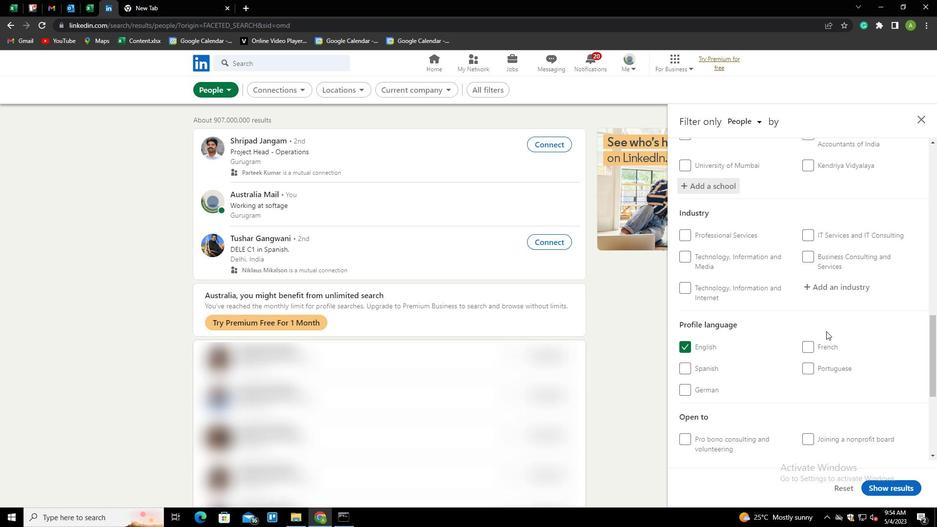 
Action: Mouse moved to (833, 271)
Screenshot: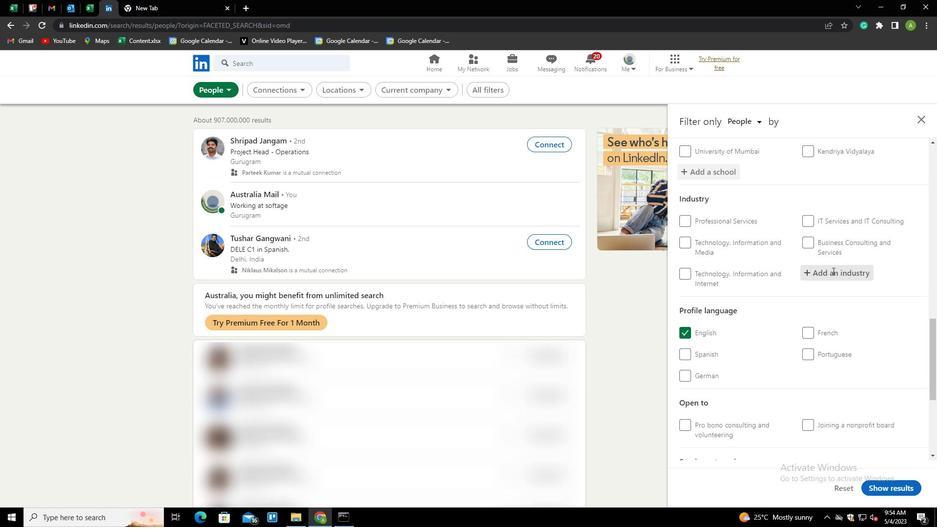 
Action: Mouse pressed left at (833, 271)
Screenshot: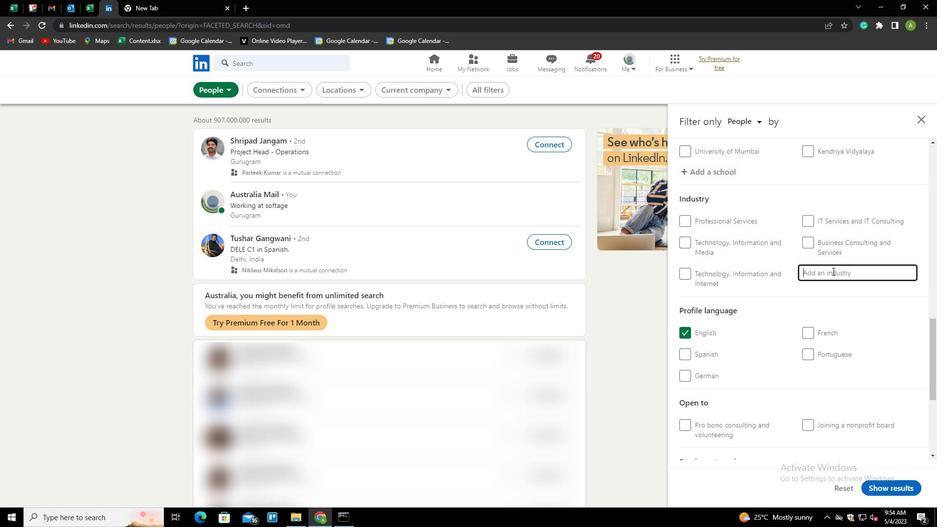 
Action: Mouse moved to (839, 273)
Screenshot: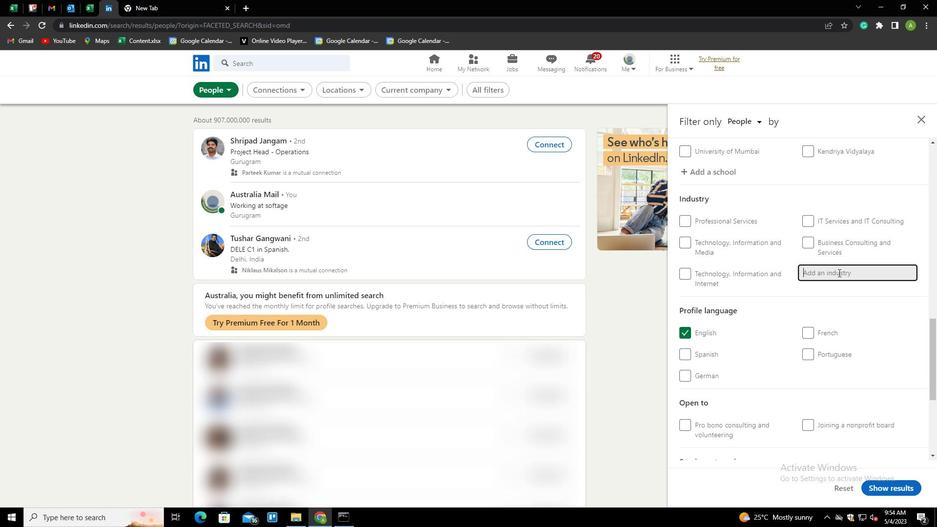 
Action: Mouse pressed left at (839, 273)
Screenshot: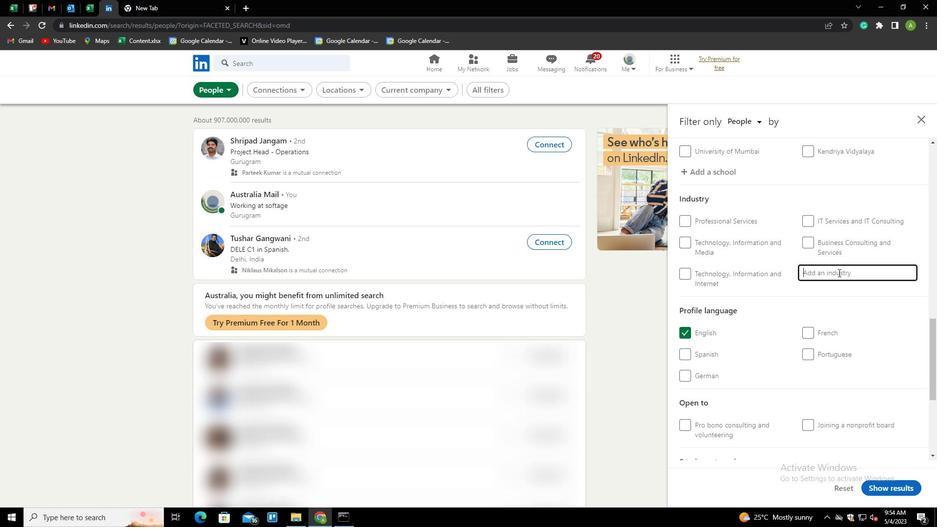 
Action: Key pressed <Key.shift>SATELLITE<Key.space><Key.shift>TELECOMMU<Key.down><Key.enter>
Screenshot: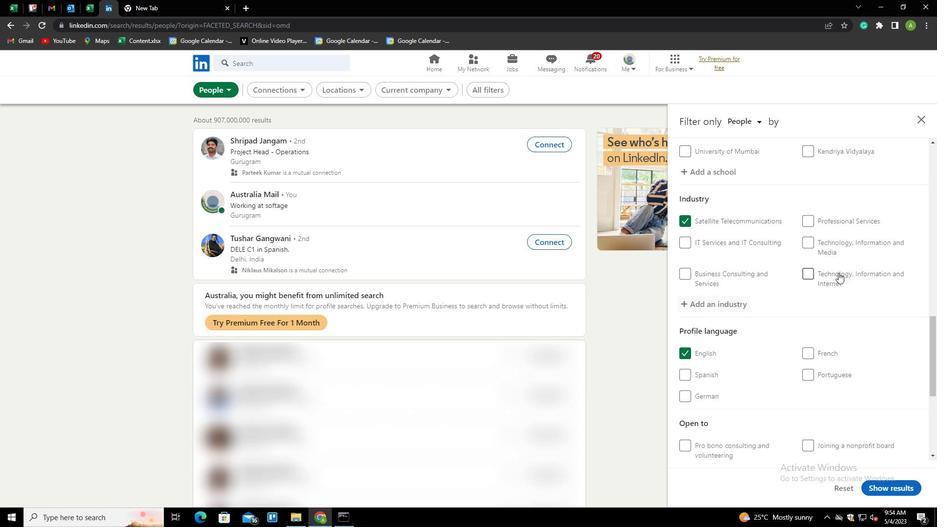 
Action: Mouse scrolled (839, 272) with delta (0, 0)
Screenshot: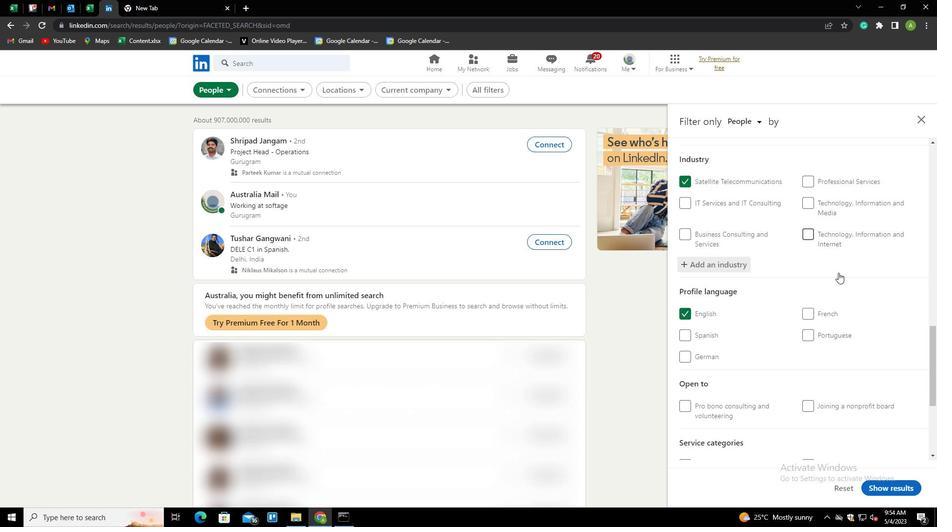 
Action: Mouse scrolled (839, 272) with delta (0, 0)
Screenshot: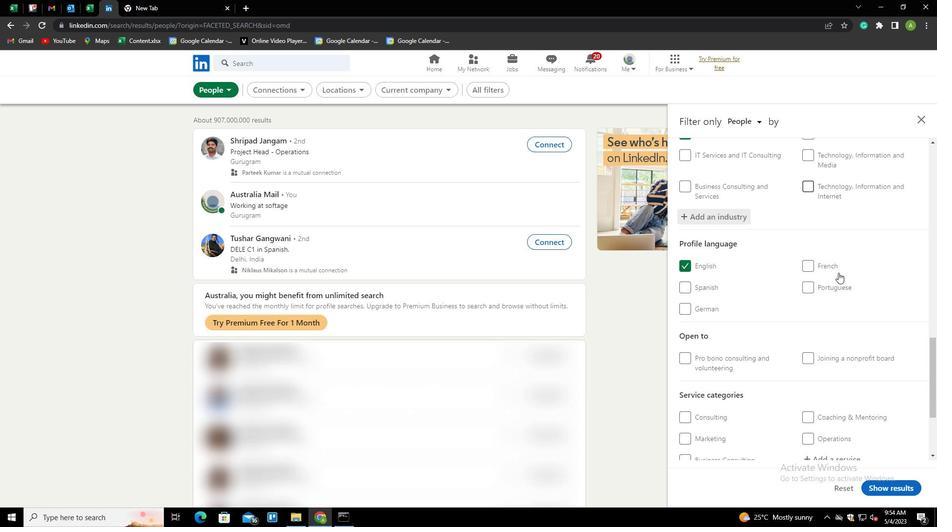
Action: Mouse scrolled (839, 272) with delta (0, 0)
Screenshot: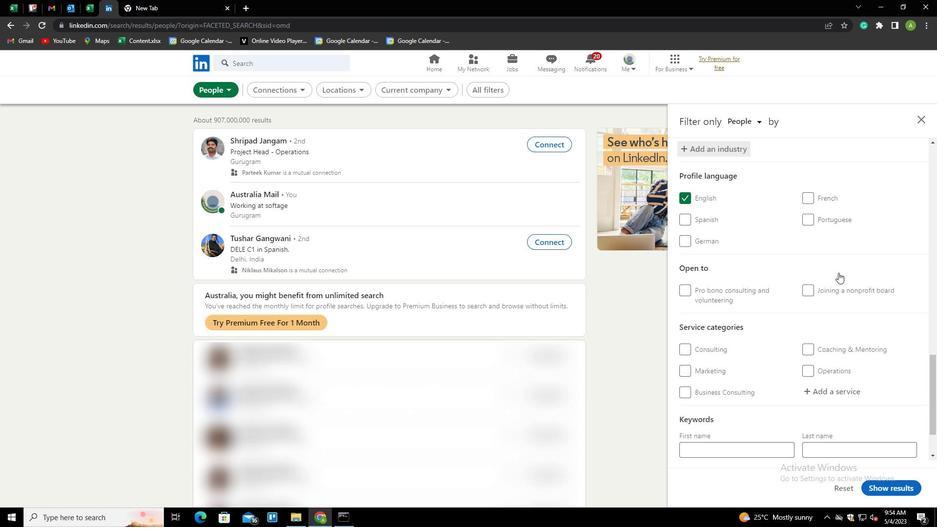 
Action: Mouse scrolled (839, 272) with delta (0, 0)
Screenshot: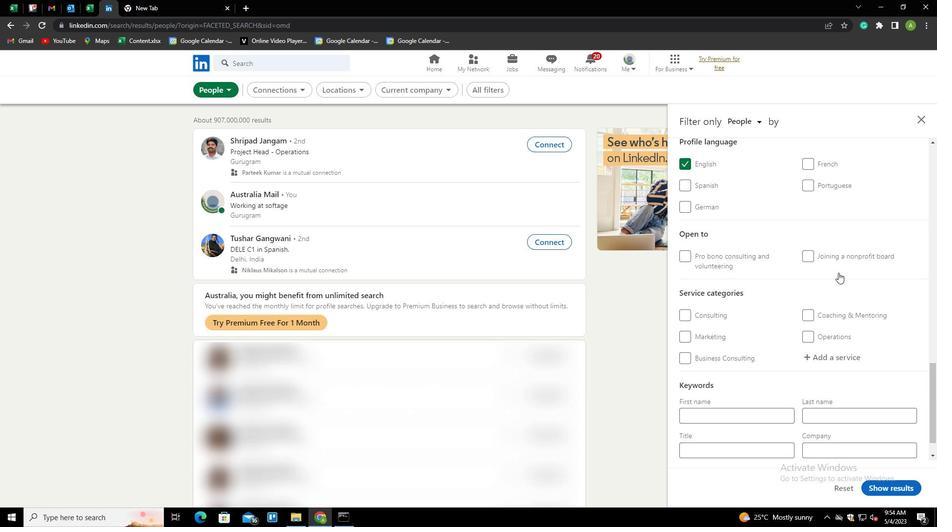 
Action: Mouse scrolled (839, 272) with delta (0, 0)
Screenshot: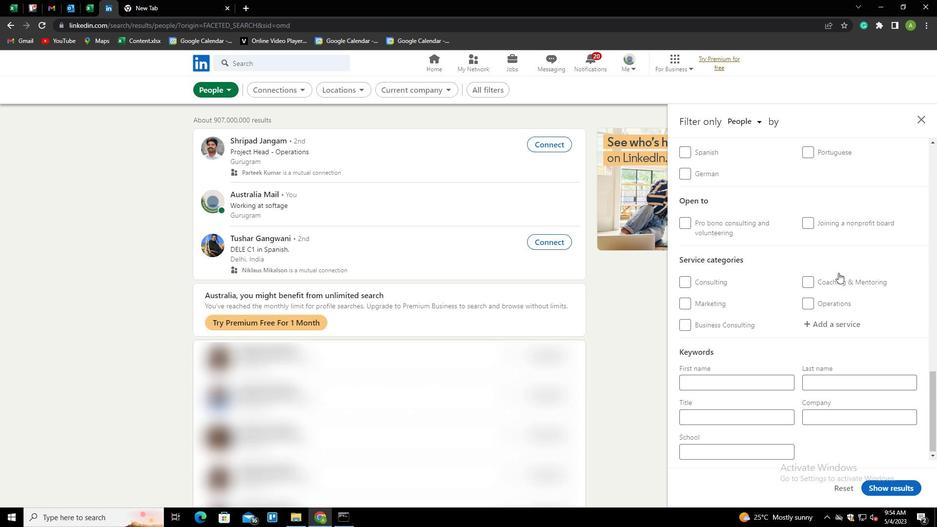 
Action: Mouse scrolled (839, 272) with delta (0, 0)
Screenshot: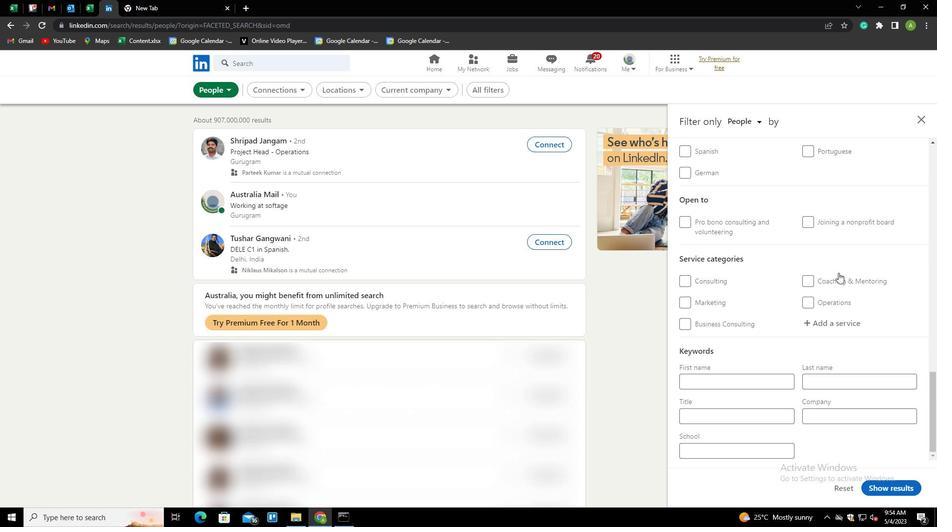 
Action: Mouse moved to (838, 318)
Screenshot: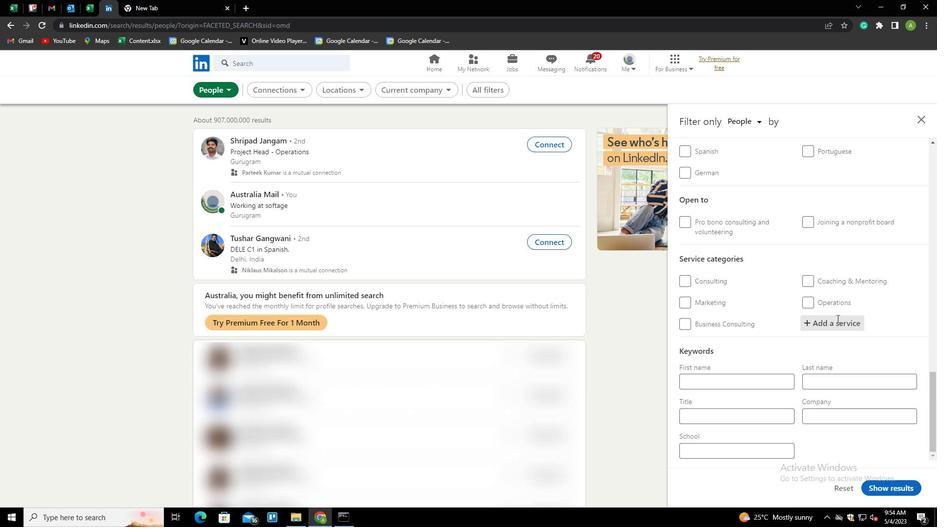 
Action: Mouse pressed left at (838, 318)
Screenshot: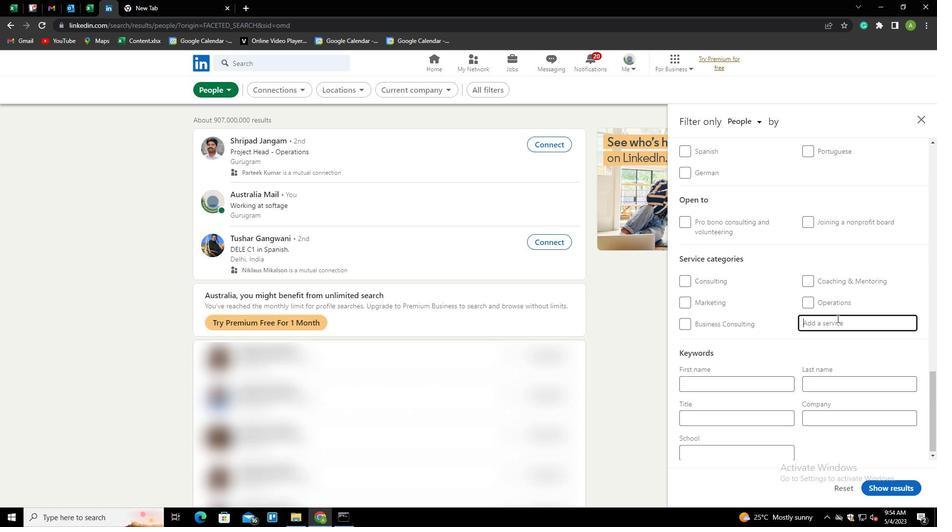
Action: Mouse moved to (837, 318)
Screenshot: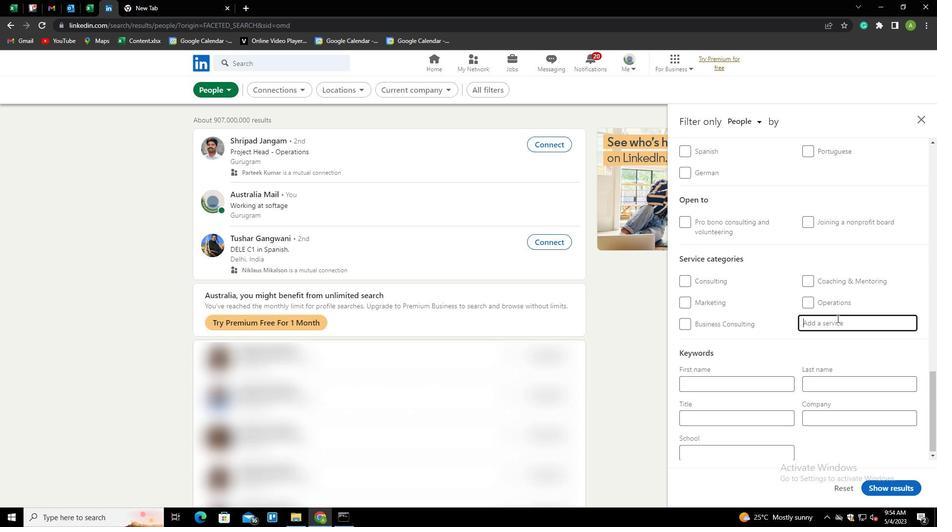 
Action: Key pressed <Key.shift><Key.shift><Key.shift><Key.shift><Key.shift><Key.shift><Key.shift><Key.shift>CUSTOMER<Key.space><Key.shift>SERVICE<Key.down><Key.enter>
Screenshot: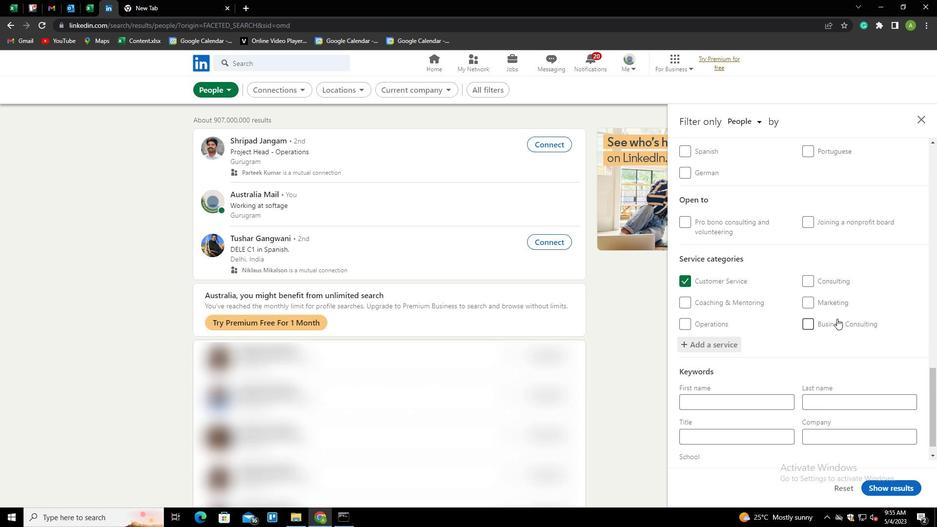
Action: Mouse scrolled (837, 318) with delta (0, 0)
Screenshot: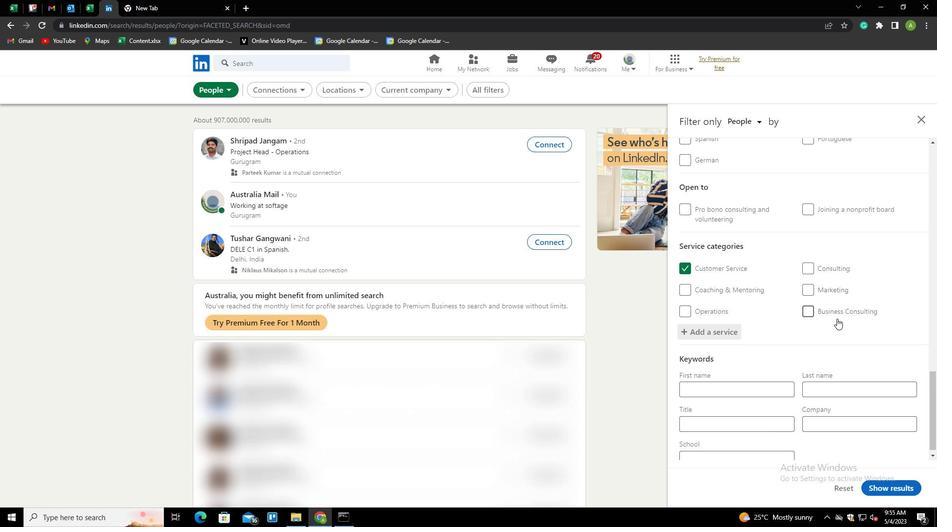 
Action: Mouse scrolled (837, 318) with delta (0, 0)
Screenshot: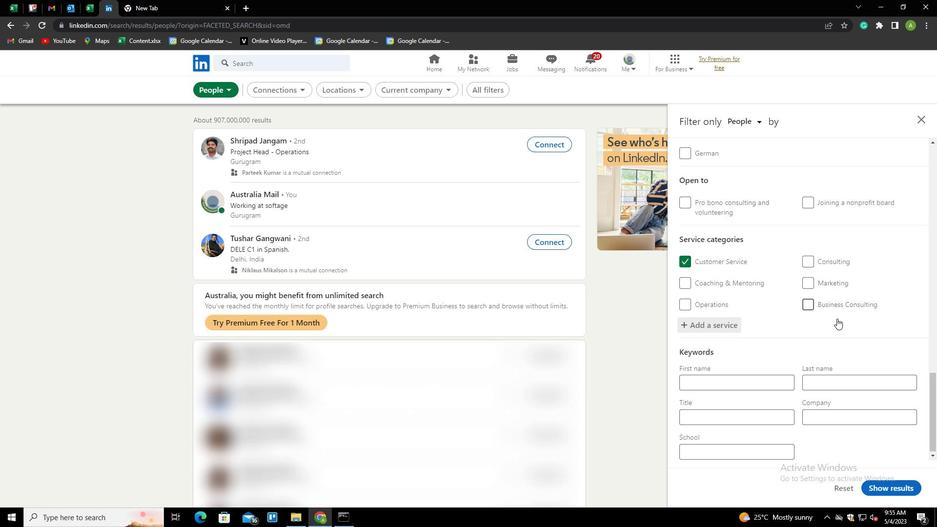
Action: Mouse scrolled (837, 318) with delta (0, 0)
Screenshot: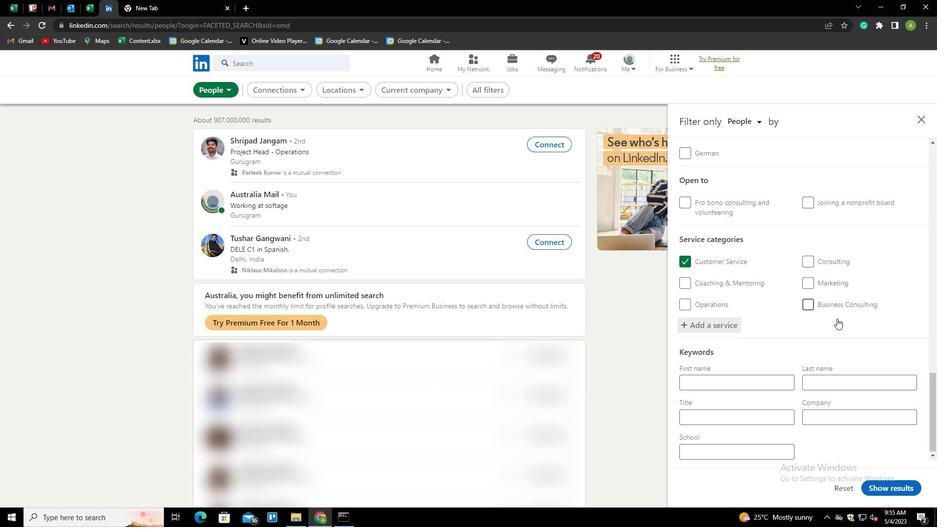 
Action: Mouse scrolled (837, 318) with delta (0, 0)
Screenshot: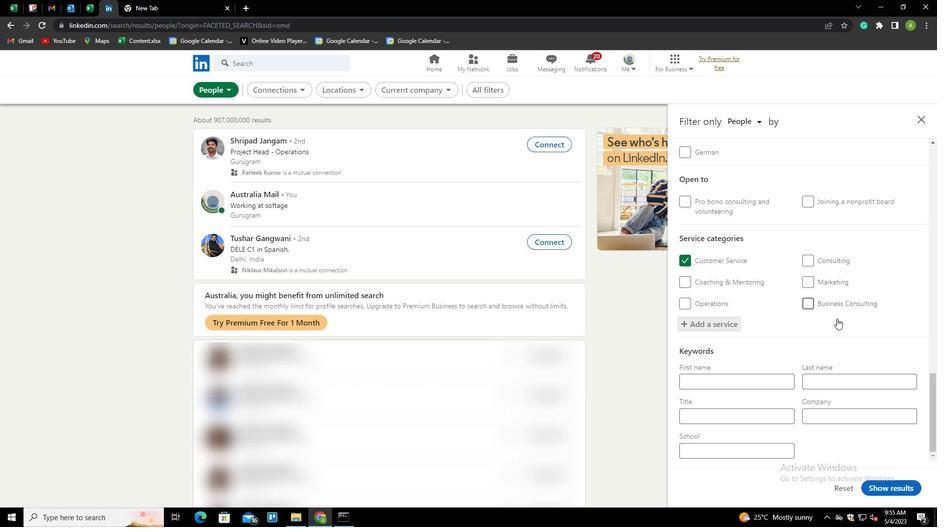 
Action: Mouse scrolled (837, 318) with delta (0, 0)
Screenshot: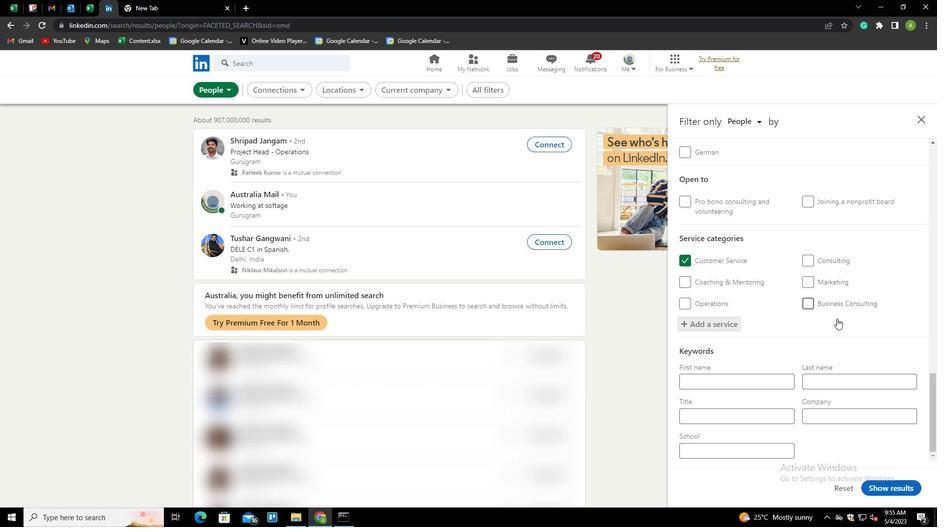 
Action: Mouse scrolled (837, 318) with delta (0, 0)
Screenshot: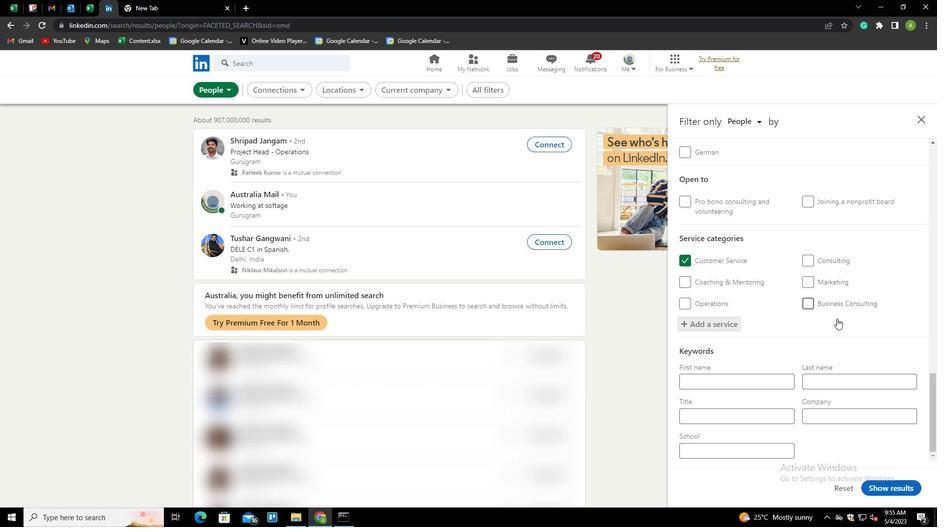
Action: Mouse scrolled (837, 318) with delta (0, 0)
Screenshot: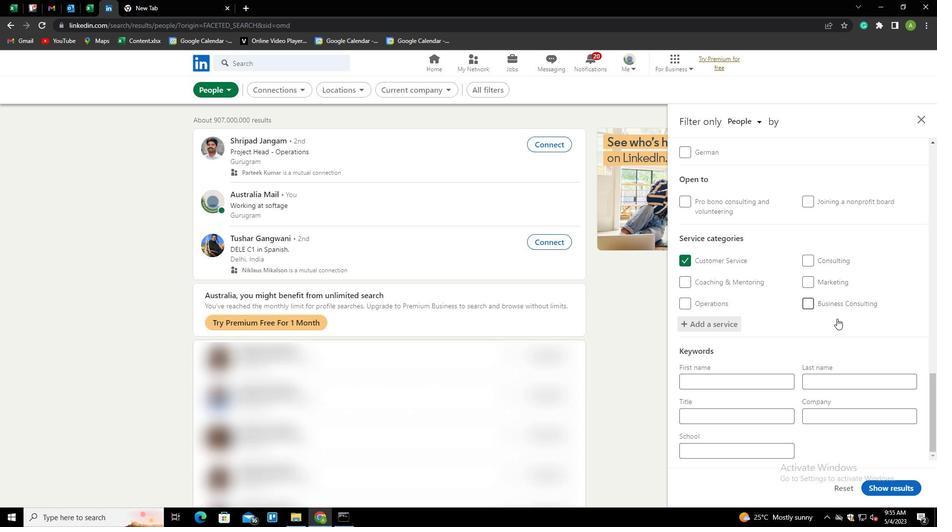 
Action: Mouse scrolled (837, 318) with delta (0, 0)
Screenshot: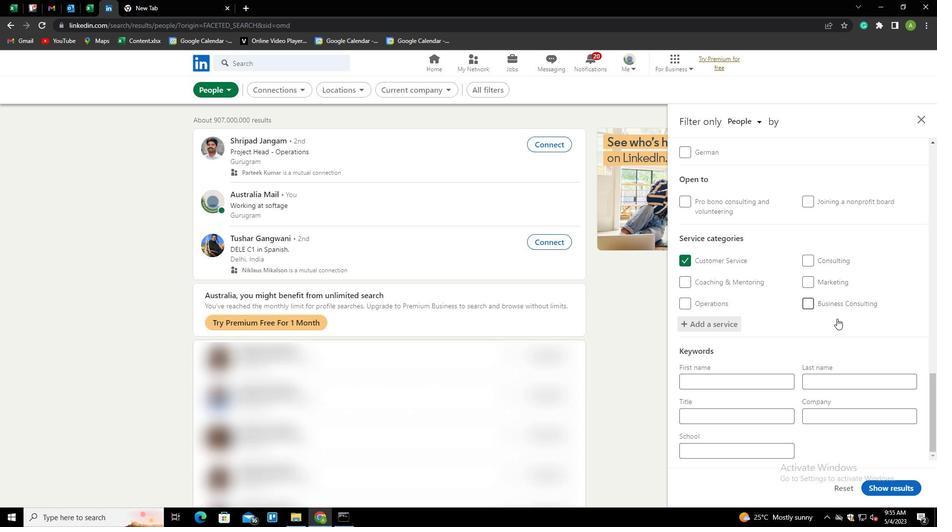 
Action: Mouse moved to (760, 418)
Screenshot: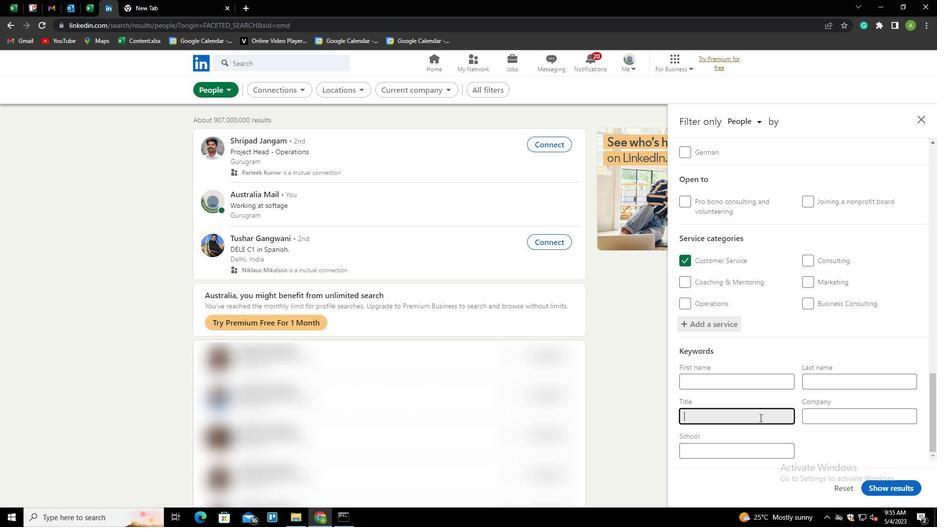 
Action: Mouse pressed left at (760, 418)
Screenshot: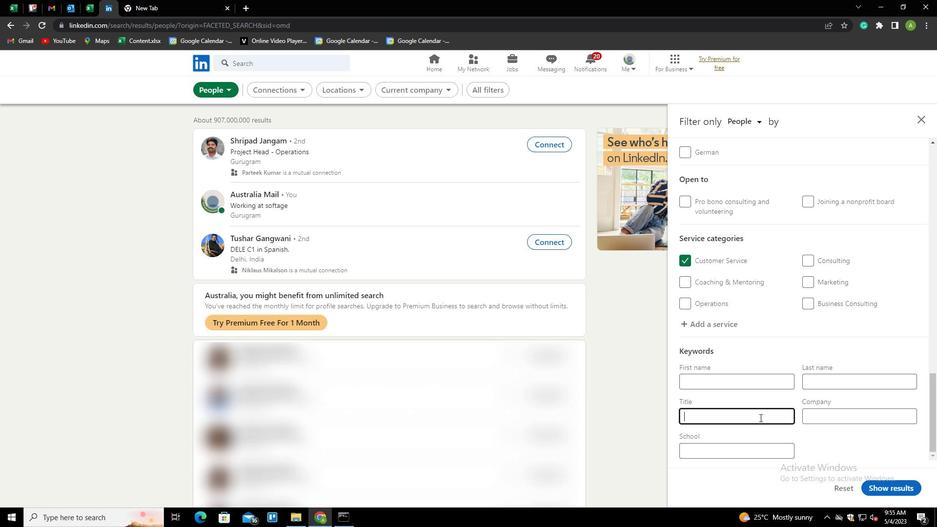 
Action: Key pressed <Key.shift><Key.shift><Key.shift><Key.shift><Key.shift><Key.shift><Key.shift><Key.shift><Key.shift><Key.shift><Key.shift><Key.shift><Key.shift><Key.shift><Key.shift><Key.shift><Key.shift><Key.shift><Key.shift><Key.shift><Key.shift><Key.shift><Key.shift><Key.shift><Key.shift><Key.shift><Key.shift><Key.shift><Key.shift><Key.shift><Key.shift><Key.shift><Key.shift><Key.shift><Key.shift><Key.shift><Key.shift><Key.shift><Key.shift><Key.shift><Key.shift><Key.shift><Key.shift><Key.shift><Key.shift><Key.shift><Key.shift><Key.shift><Key.shift><Key.shift><Key.shift><Key.shift><Key.shift><Key.shift><Key.shift><Key.shift><Key.shift><Key.shift><Key.shift><Key.shift><Key.shift><Key.shift><Key.shift><Key.shift><Key.shift><Key.shift><Key.shift><Key.shift><Key.shift><Key.shift><Key.shift><Key.shift><Key.shift><Key.shift><Key.shift><Key.shift><Key.shift><Key.shift><Key.shift>BUILDING<Key.space><Key.shift><Key.shift><Key.shift><Key.shift><Key.shift><Key.shift>INSEPE<Key.backspace><Key.backspace><Key.backspace>PECTOR
Screenshot: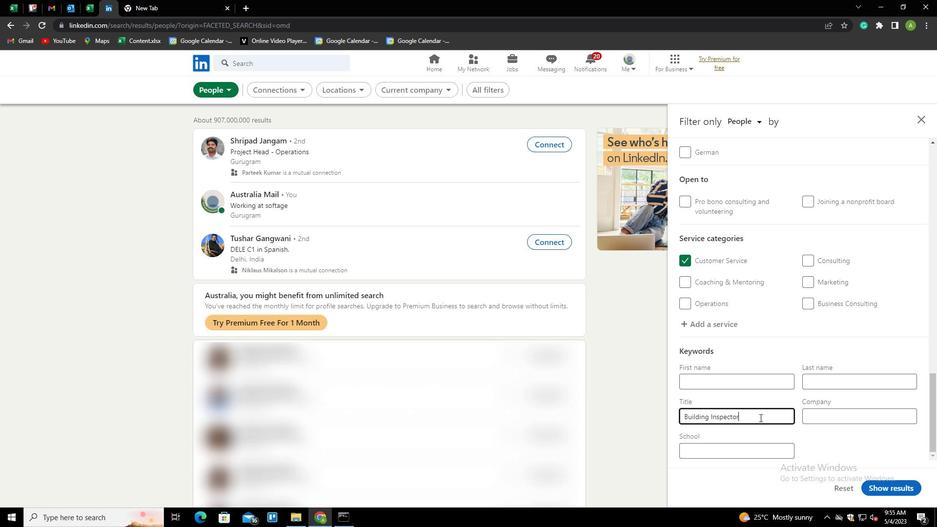 
Action: Mouse moved to (849, 450)
Screenshot: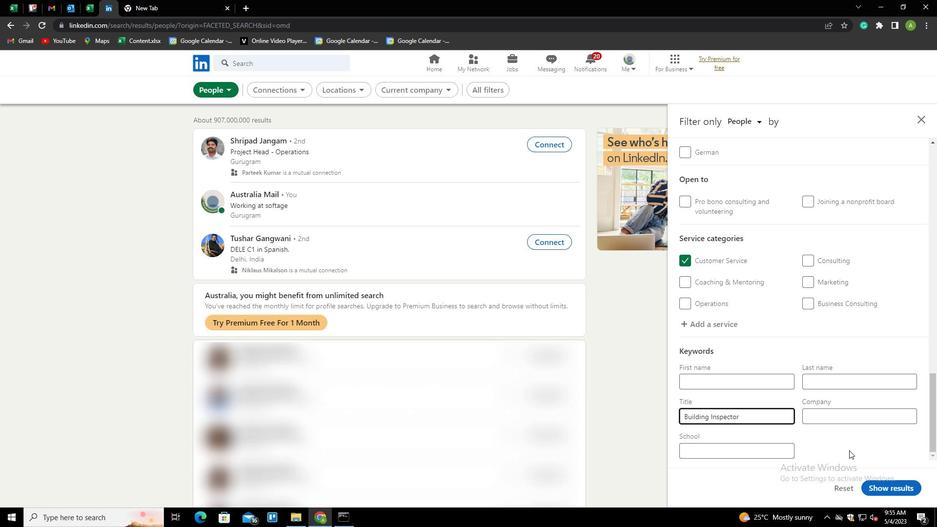 
Action: Mouse pressed left at (849, 450)
Screenshot: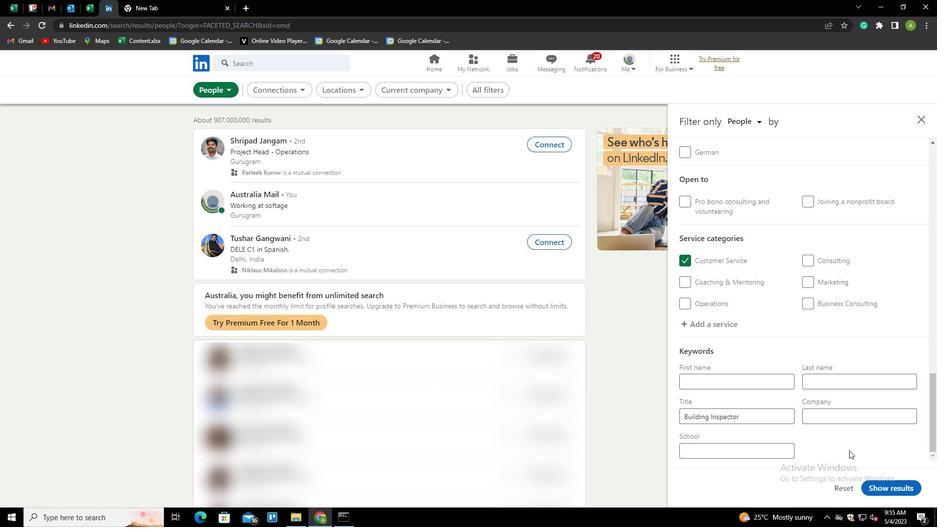 
Action: Mouse moved to (890, 484)
Screenshot: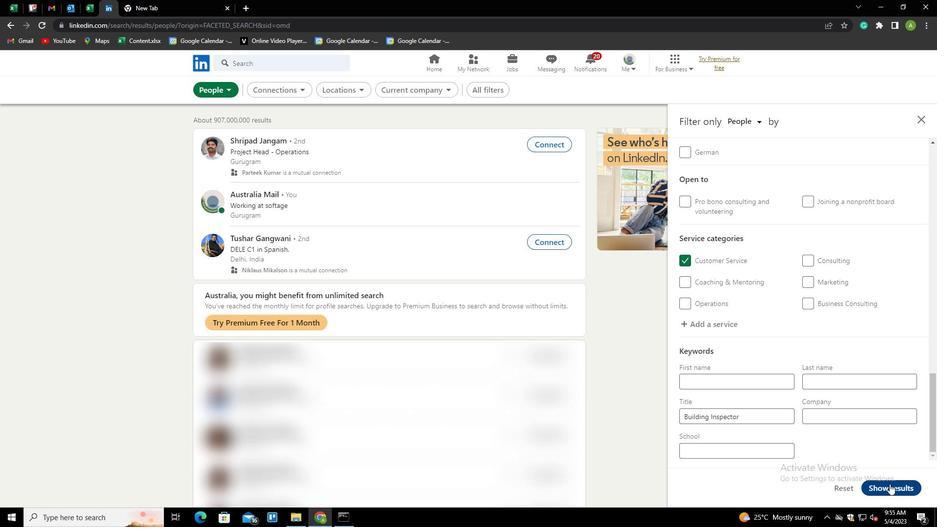 
Action: Mouse pressed left at (890, 484)
Screenshot: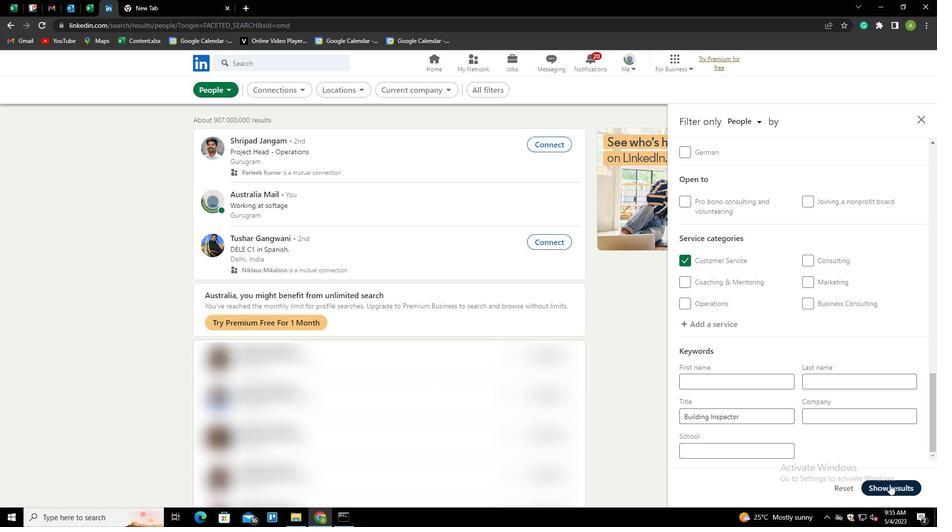
